 Task: Look for space in Pindaré Mirim, Brazil from 2nd September, 2023 to 10th September, 2023 for 1 adult in price range Rs.5000 to Rs.16000. Place can be private room with 1  bedroom having 1 bed and 1 bathroom. Property type can be hotel. Booking option can be shelf check-in. Required host language is Spanish.
Action: Mouse moved to (640, 117)
Screenshot: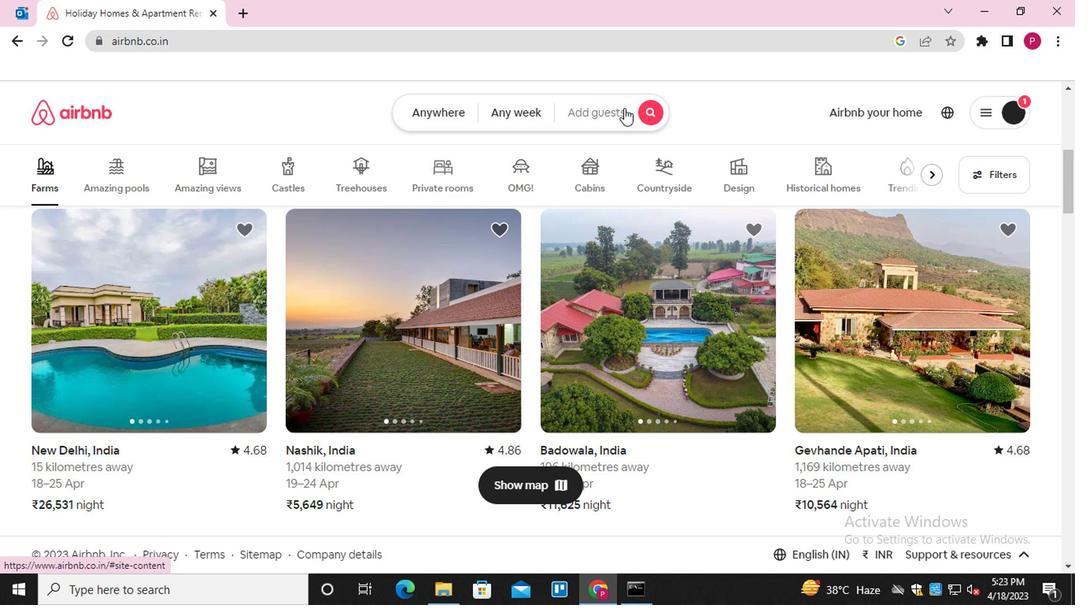 
Action: Mouse pressed left at (640, 117)
Screenshot: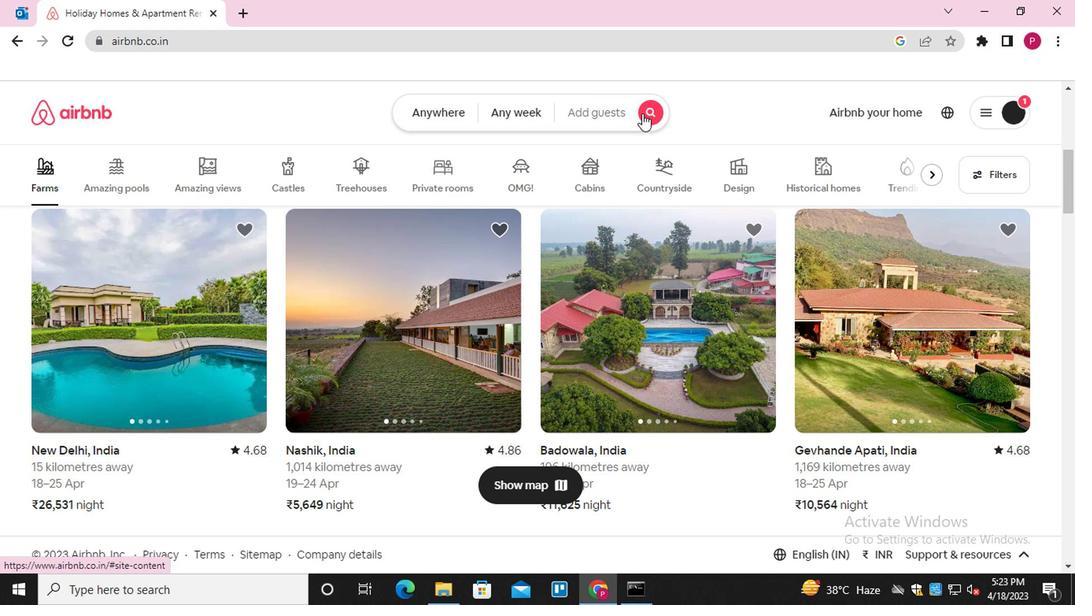 
Action: Mouse moved to (283, 178)
Screenshot: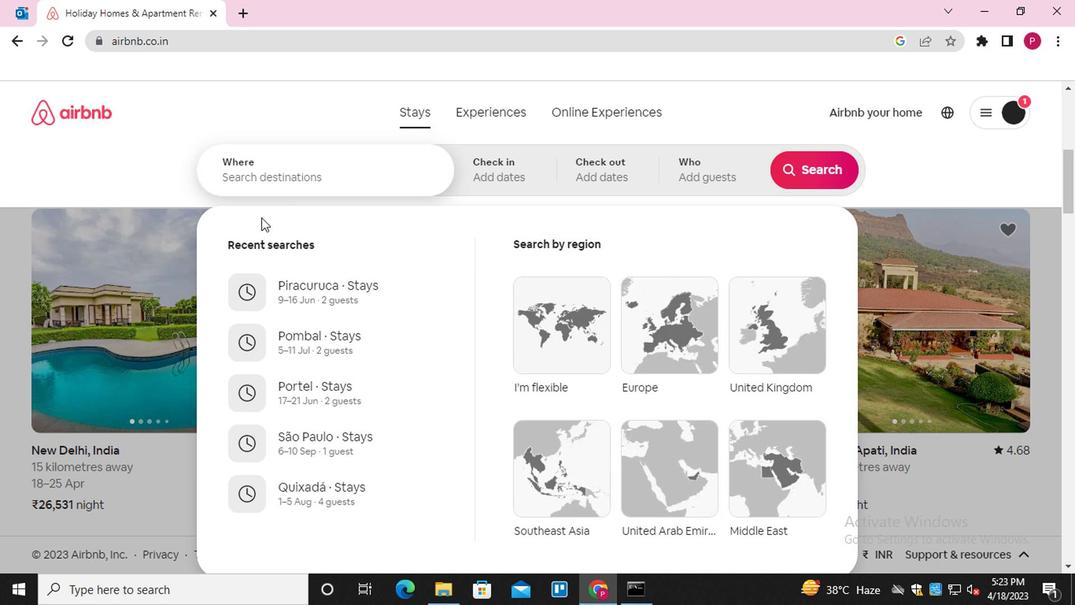 
Action: Mouse pressed left at (283, 178)
Screenshot: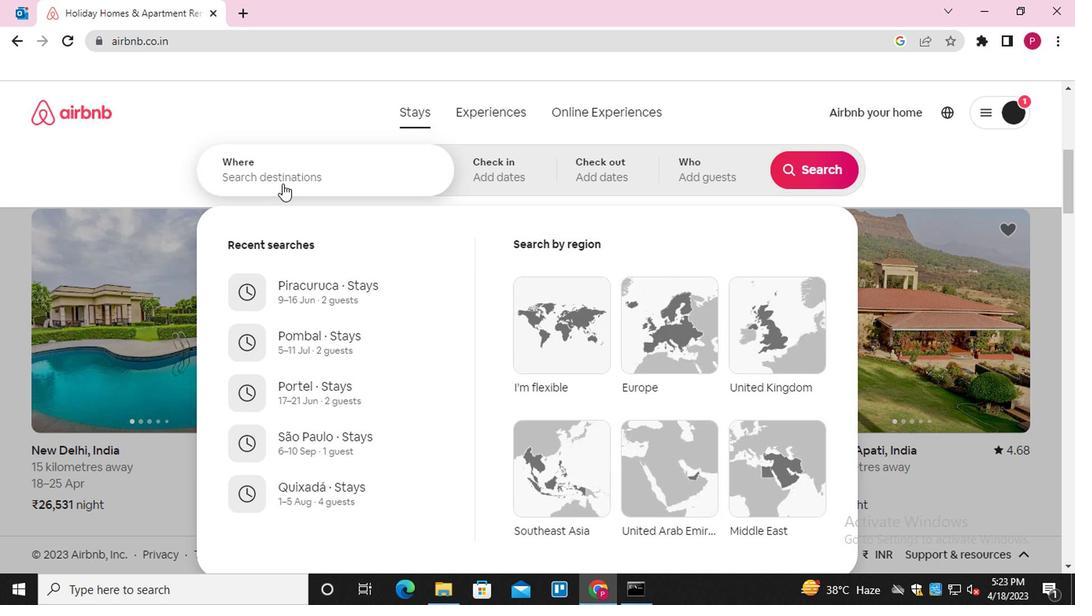 
Action: Key pressed <Key.shift>PINDARE<Key.space><Key.shift>MIRIM
Screenshot: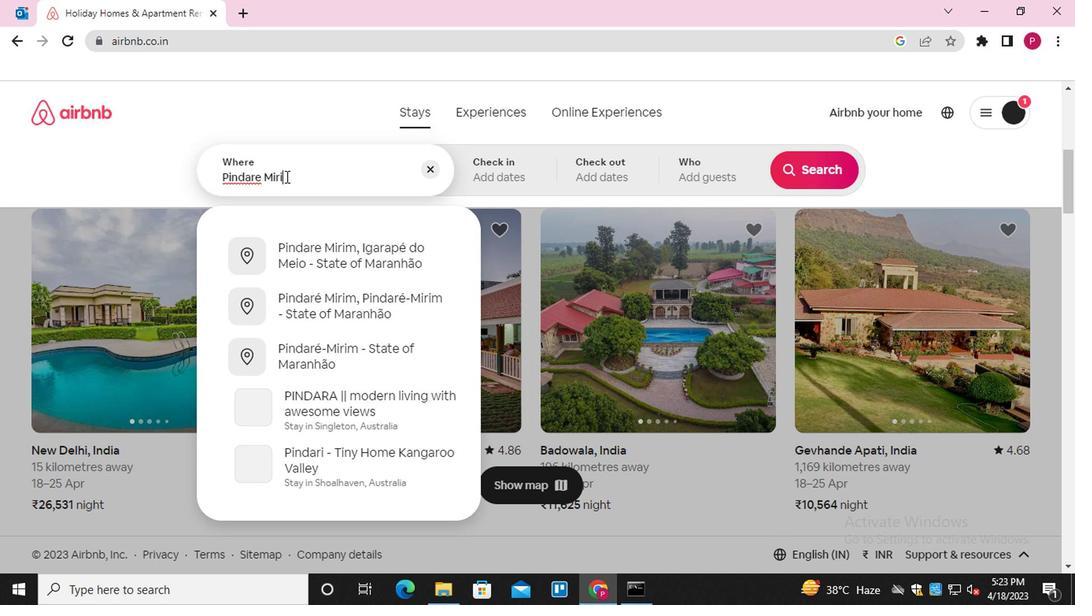 
Action: Mouse moved to (366, 344)
Screenshot: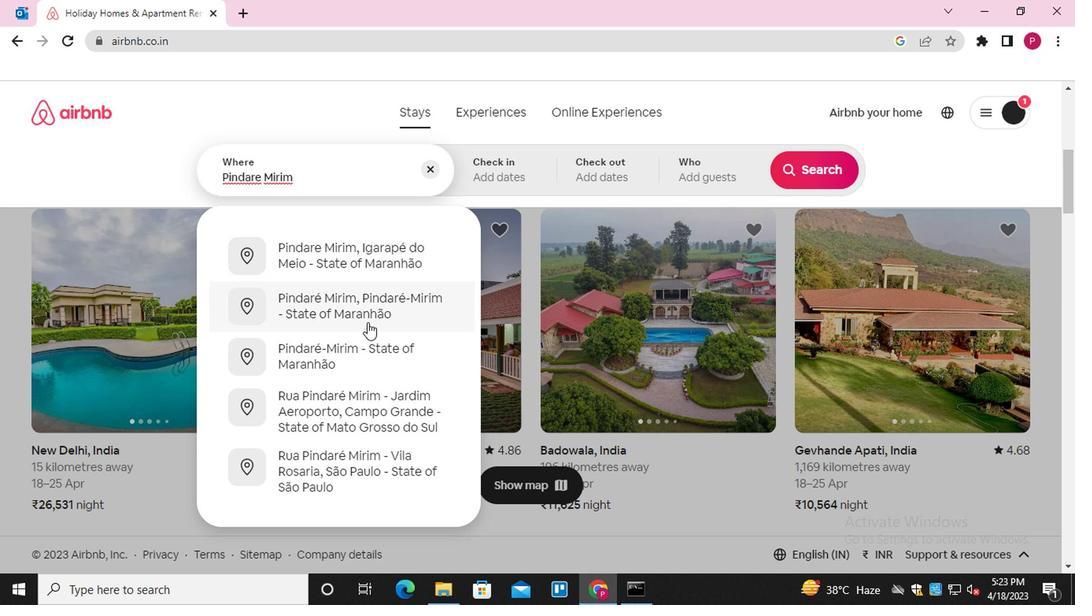 
Action: Mouse pressed left at (366, 344)
Screenshot: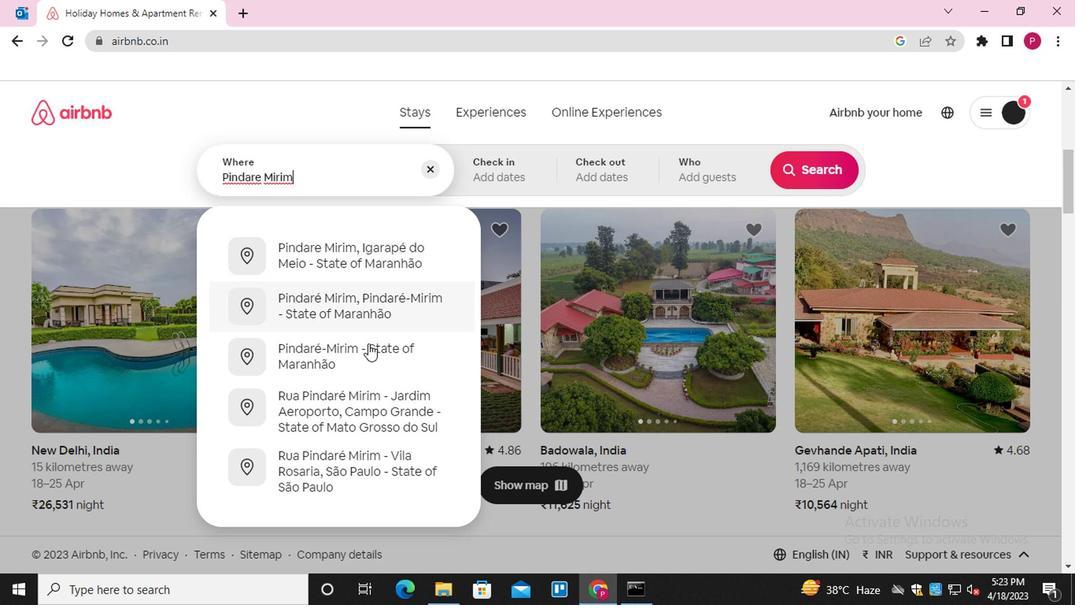 
Action: Mouse moved to (796, 295)
Screenshot: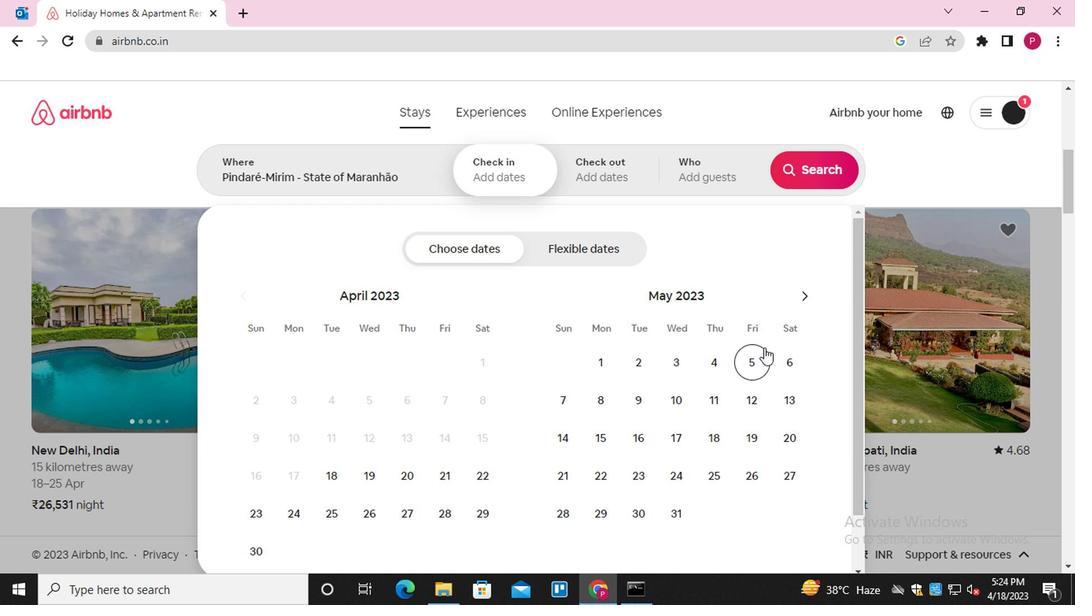 
Action: Mouse pressed left at (796, 295)
Screenshot: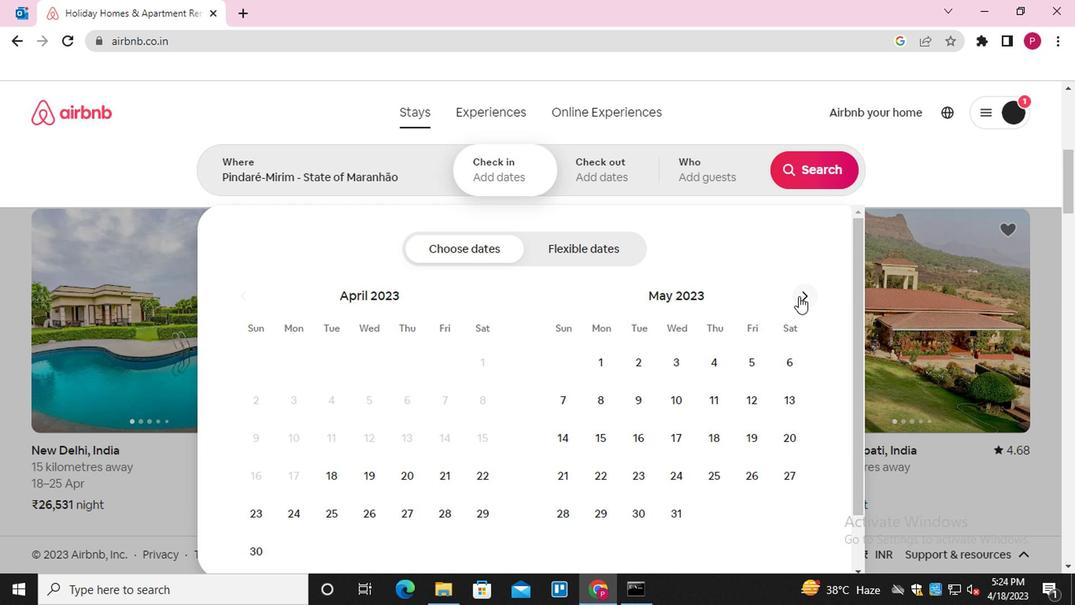 
Action: Mouse moved to (785, 295)
Screenshot: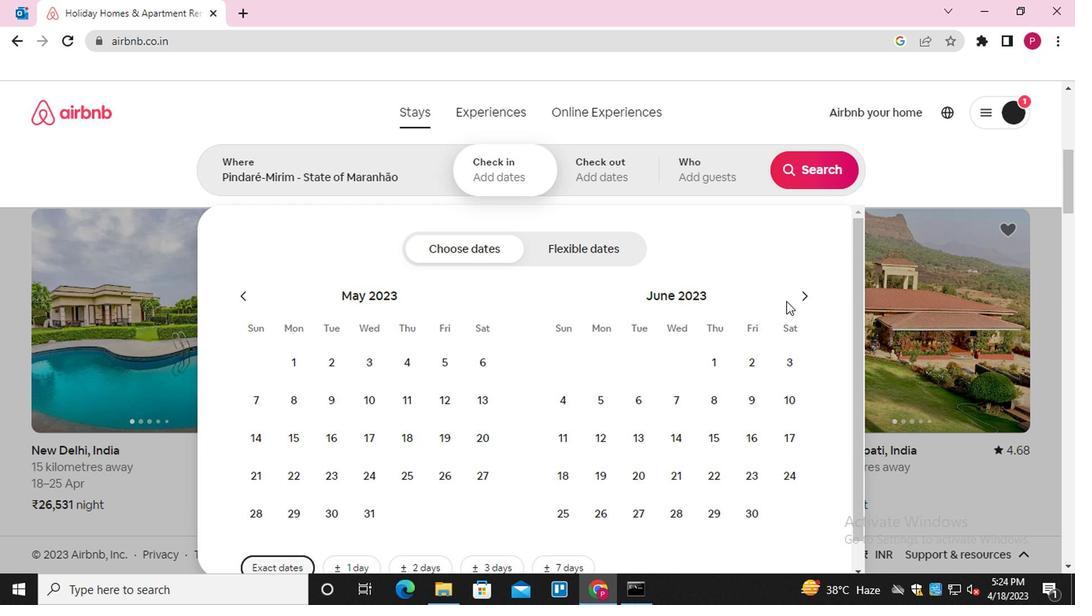 
Action: Mouse pressed left at (785, 295)
Screenshot: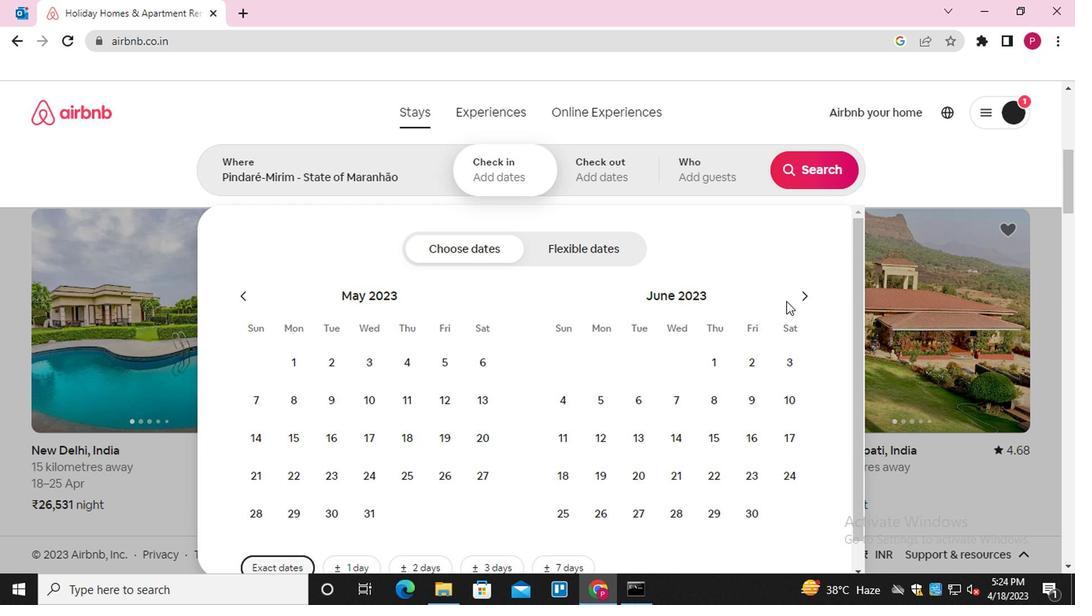 
Action: Mouse moved to (796, 297)
Screenshot: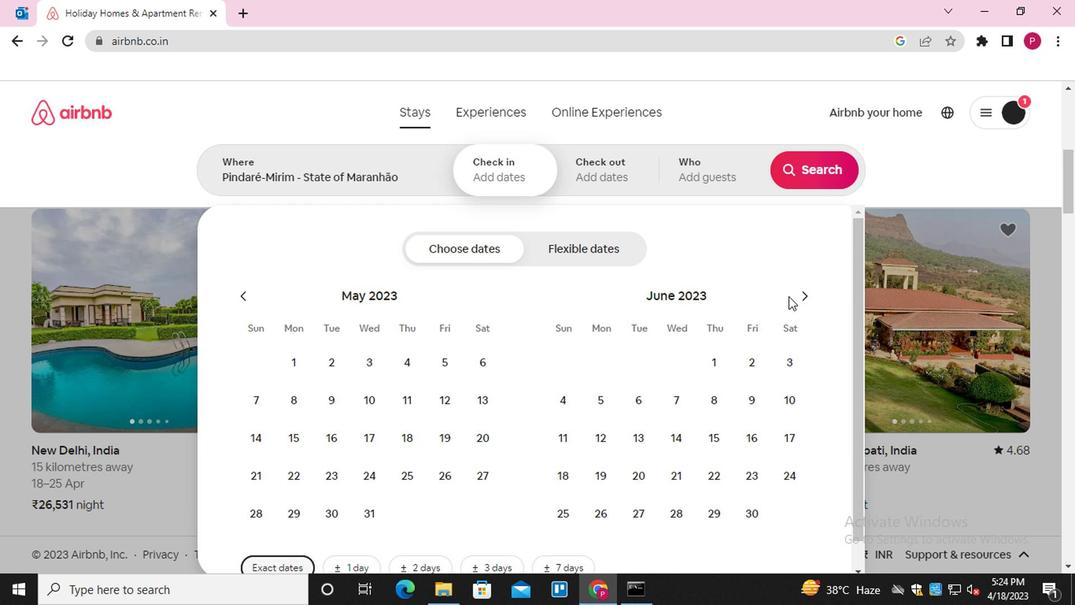 
Action: Mouse pressed left at (796, 297)
Screenshot: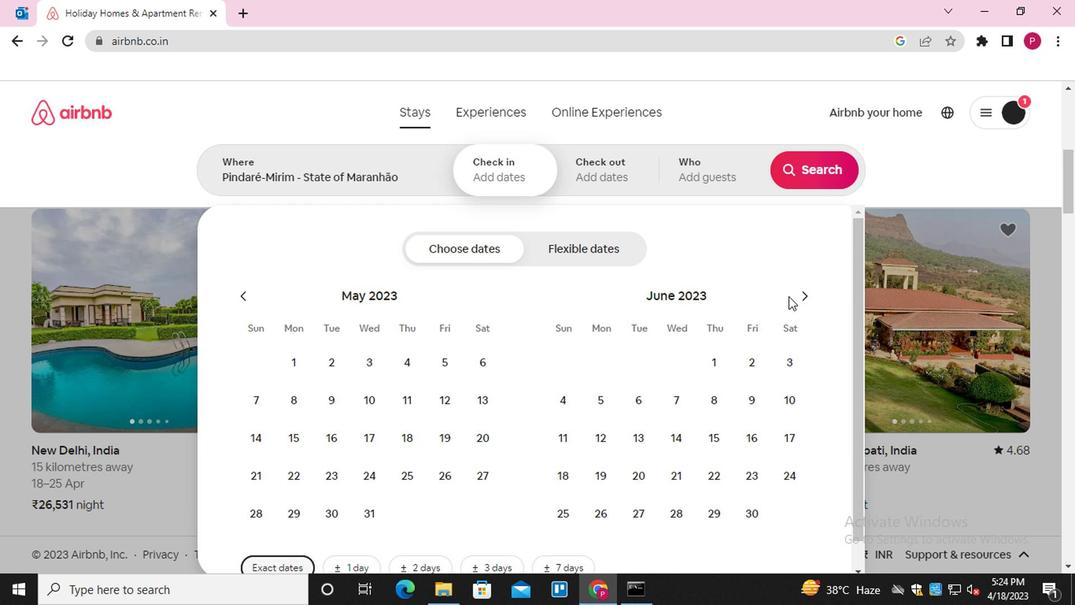 
Action: Mouse pressed left at (796, 297)
Screenshot: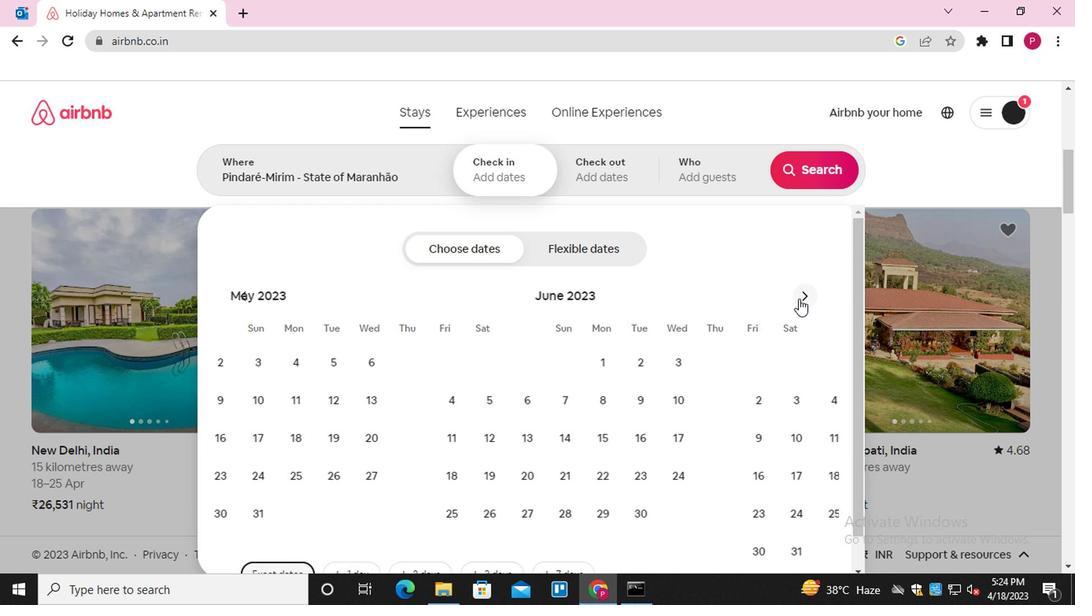 
Action: Mouse pressed left at (796, 297)
Screenshot: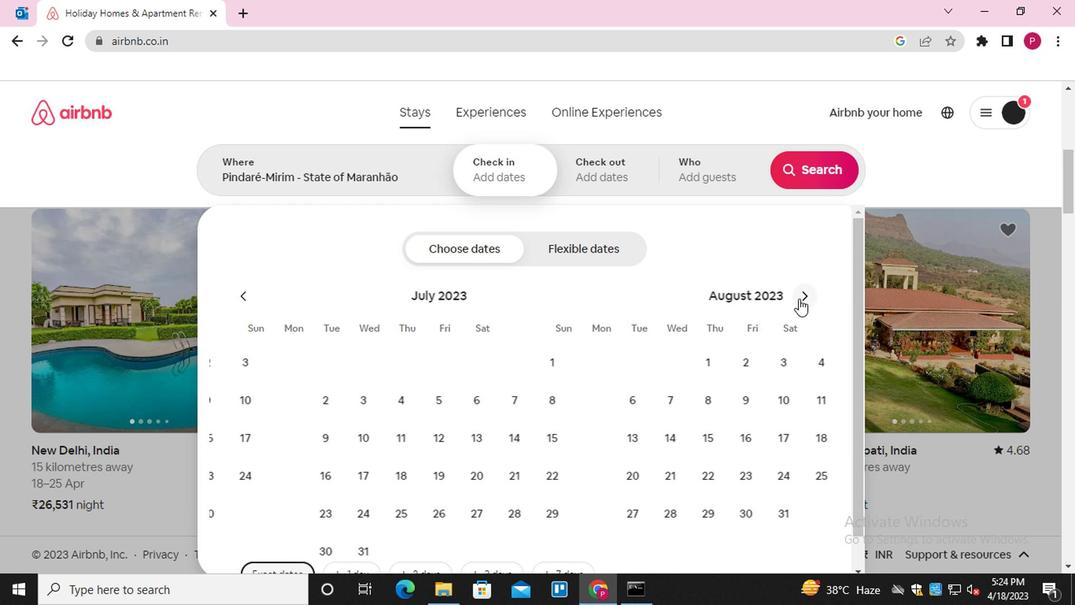 
Action: Mouse moved to (792, 360)
Screenshot: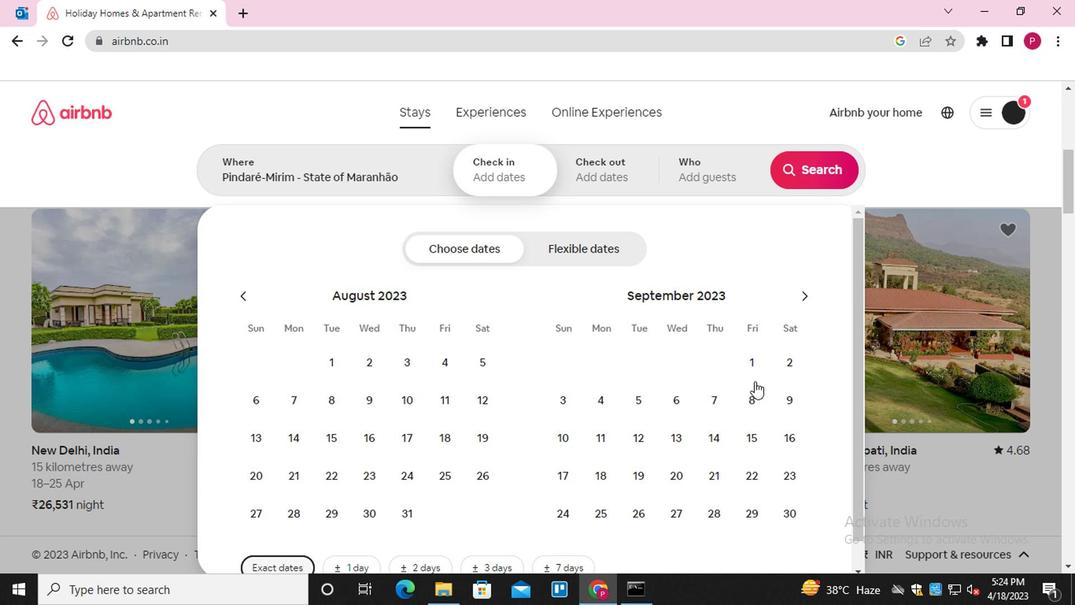 
Action: Mouse pressed left at (792, 360)
Screenshot: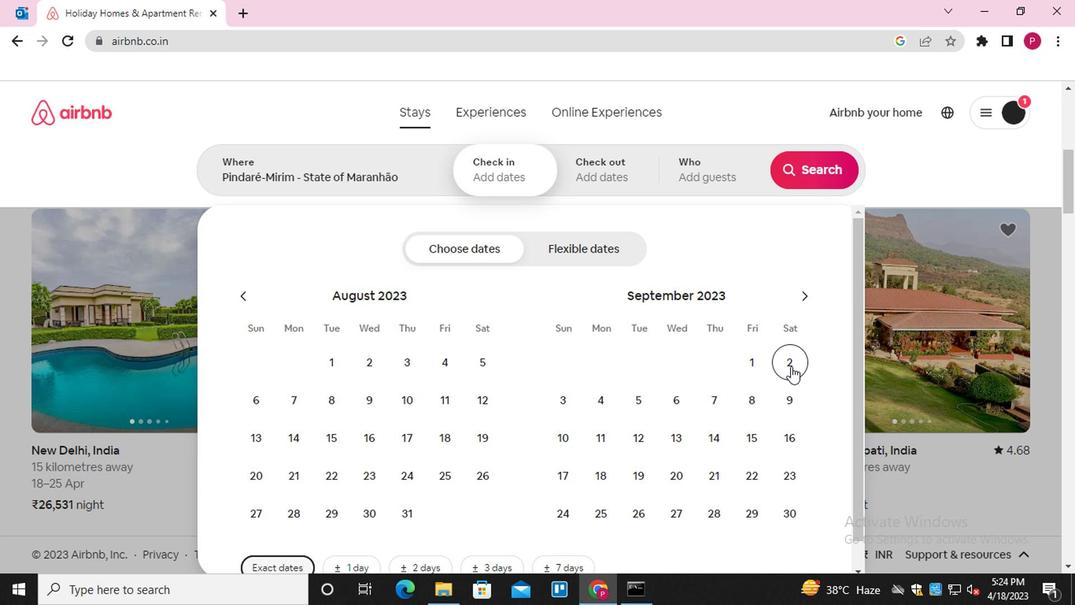 
Action: Mouse moved to (568, 432)
Screenshot: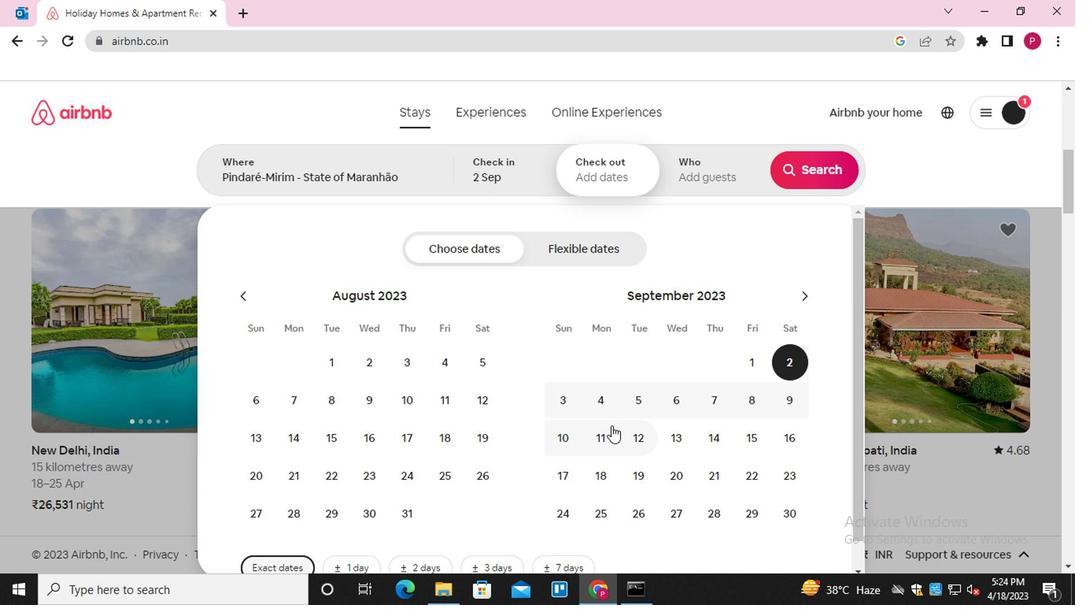 
Action: Mouse pressed left at (568, 432)
Screenshot: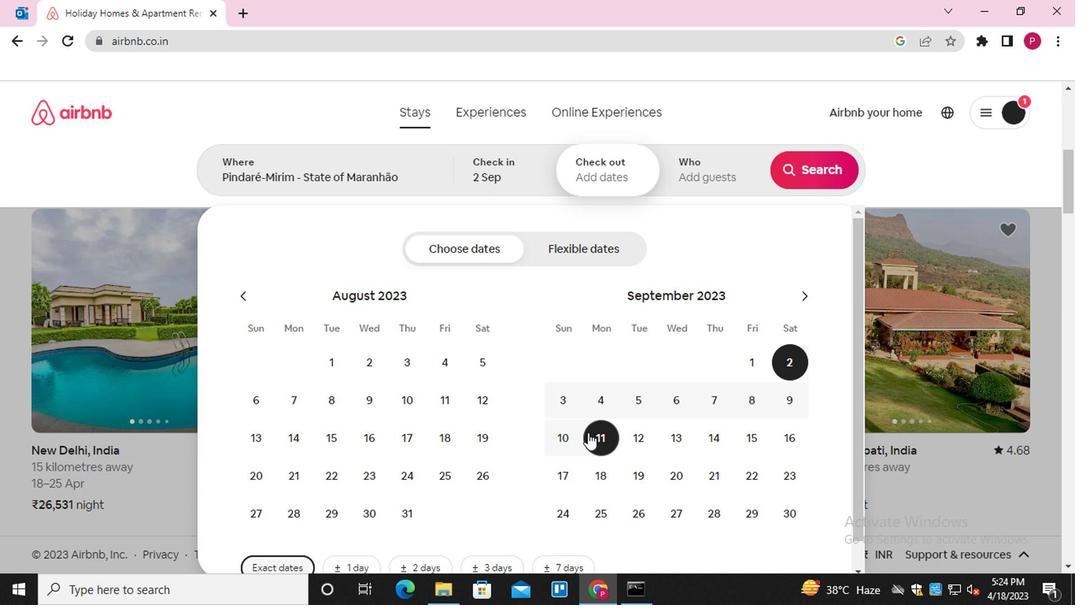 
Action: Mouse moved to (710, 196)
Screenshot: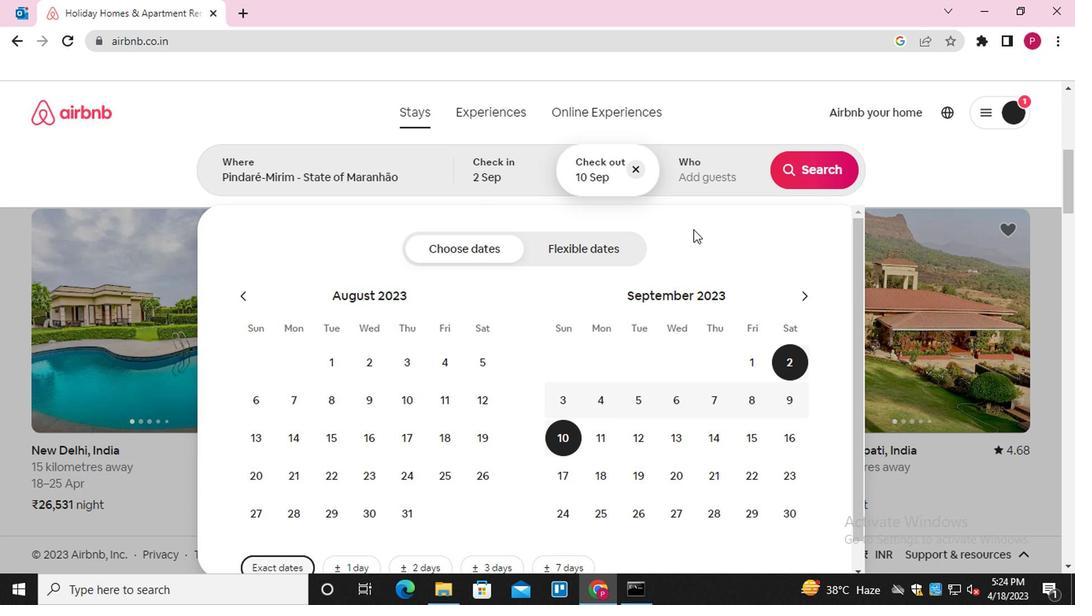 
Action: Mouse pressed left at (710, 196)
Screenshot: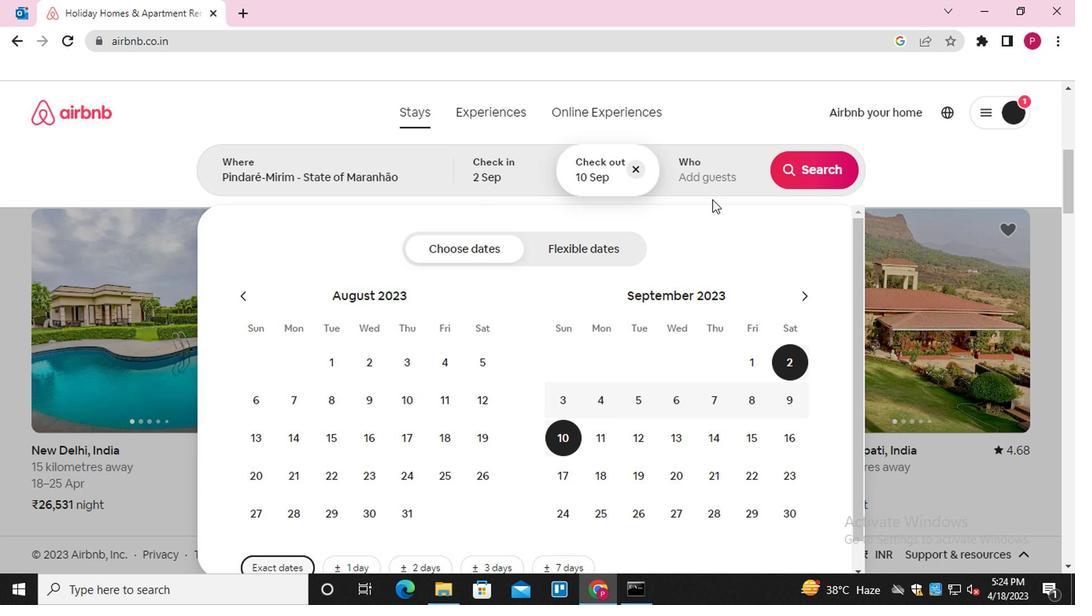 
Action: Mouse moved to (818, 256)
Screenshot: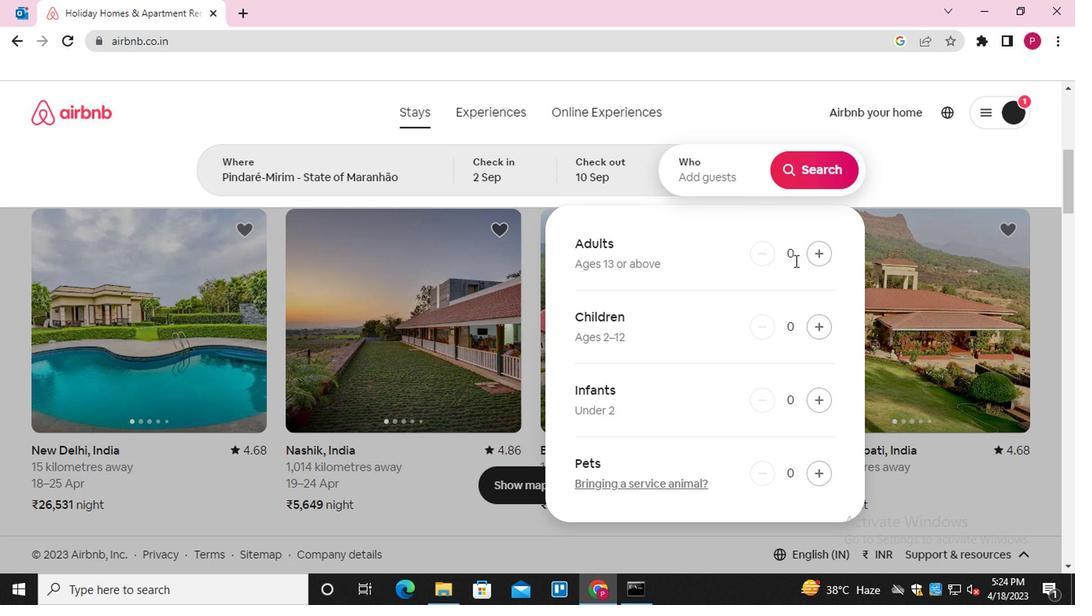 
Action: Mouse pressed left at (818, 256)
Screenshot: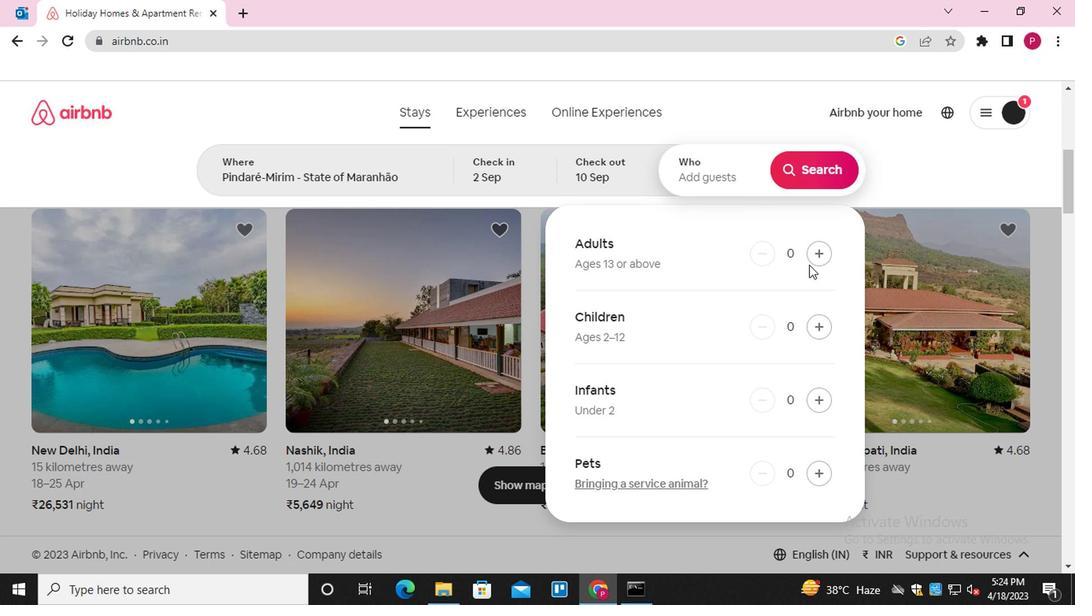 
Action: Mouse moved to (814, 170)
Screenshot: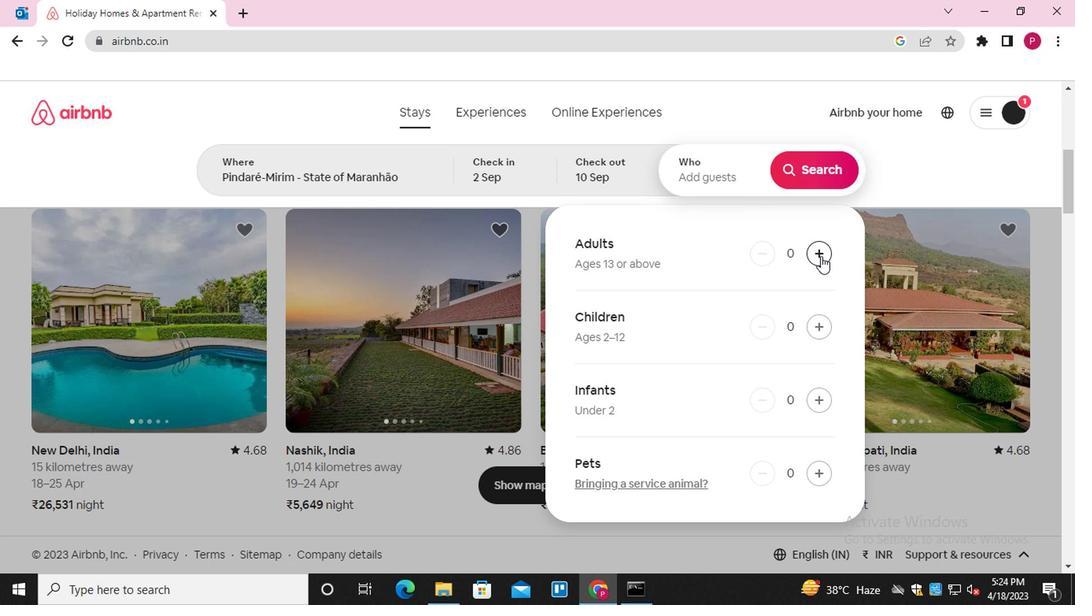 
Action: Mouse pressed left at (814, 170)
Screenshot: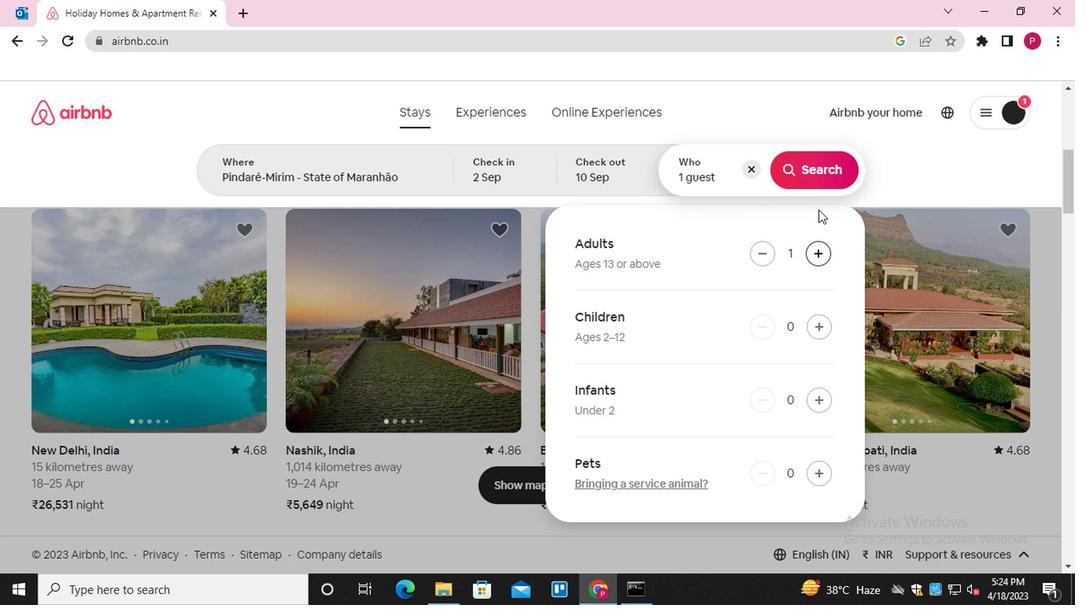 
Action: Mouse moved to (989, 182)
Screenshot: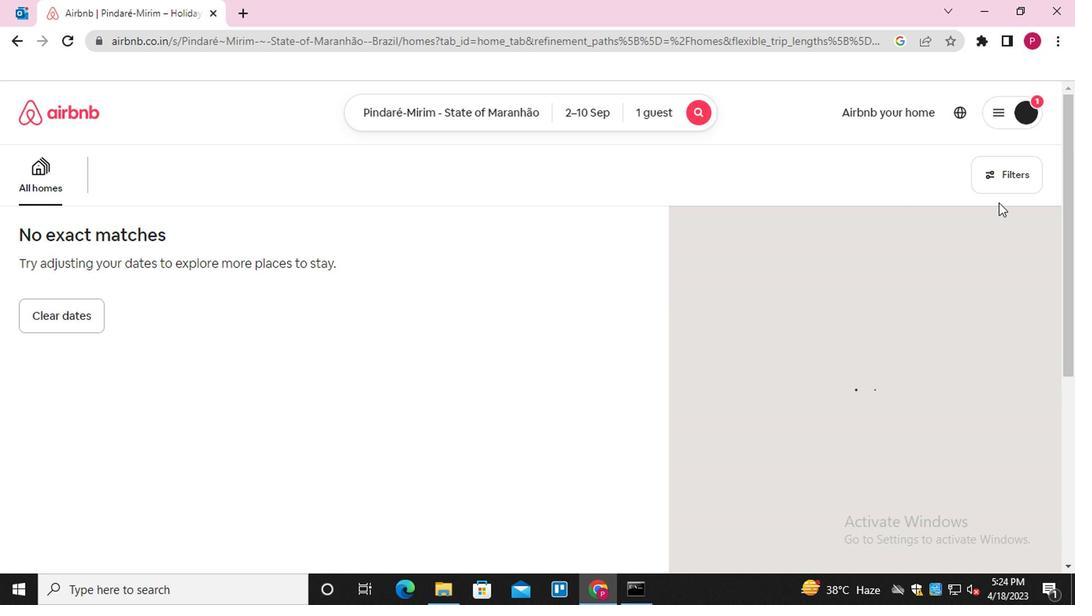 
Action: Mouse pressed left at (989, 182)
Screenshot: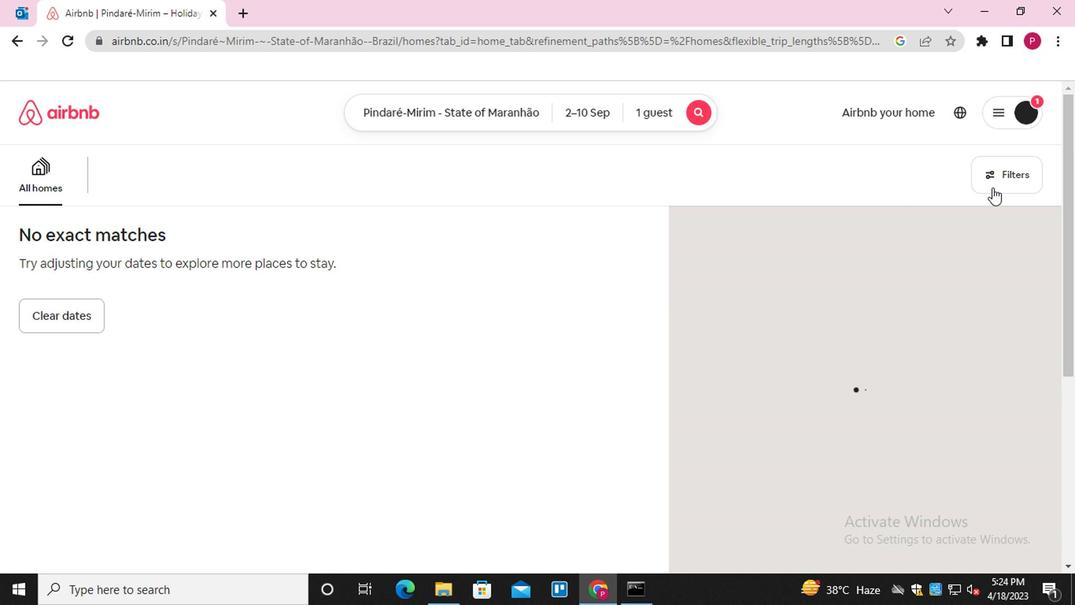 
Action: Mouse moved to (358, 273)
Screenshot: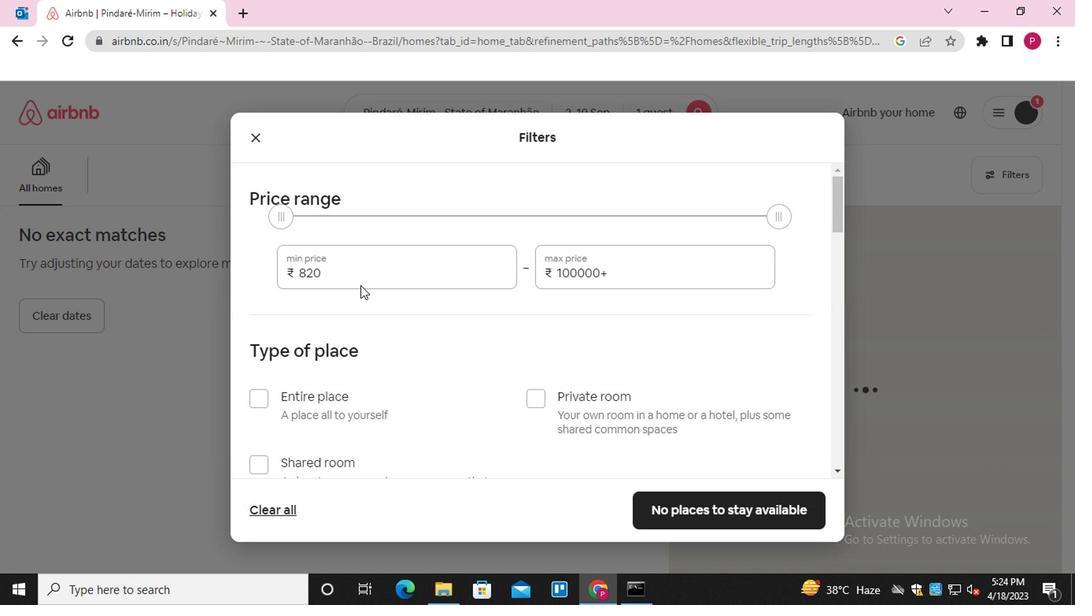 
Action: Mouse pressed left at (358, 273)
Screenshot: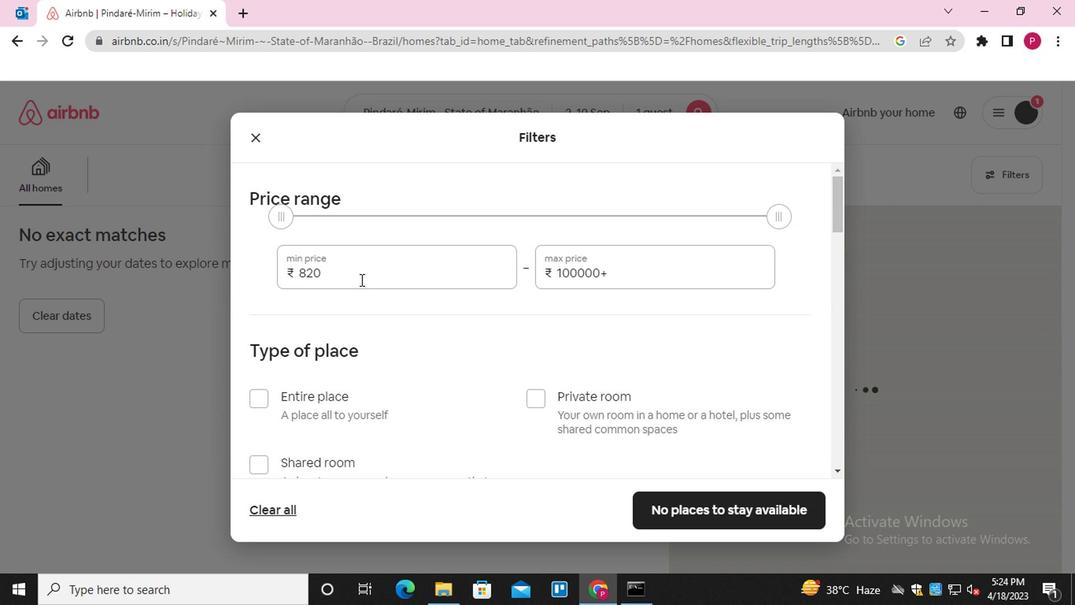 
Action: Mouse pressed left at (358, 273)
Screenshot: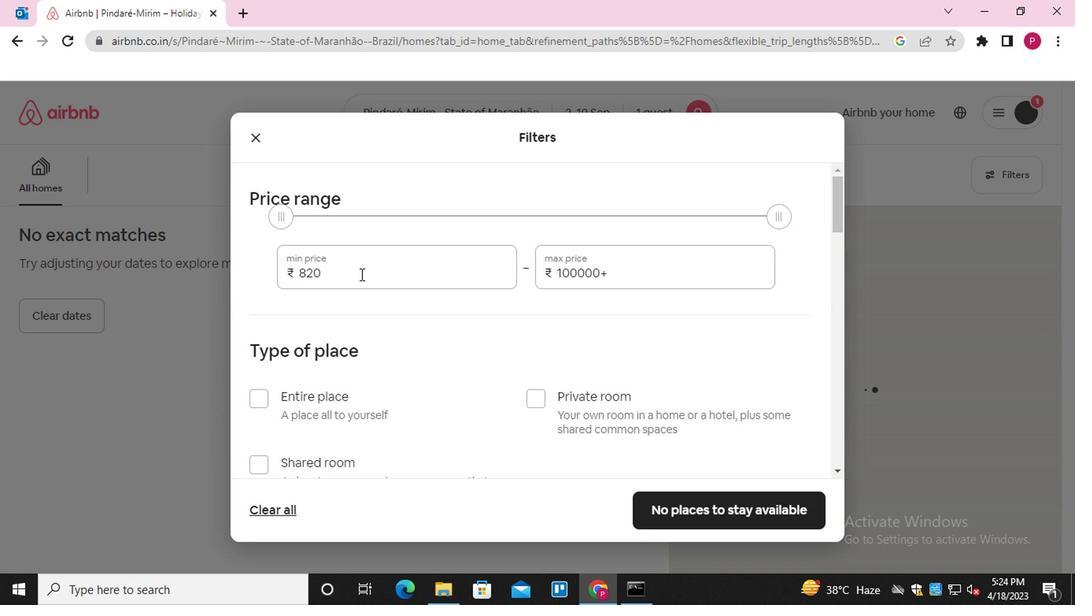 
Action: Key pressed 5000<Key.tab>16000
Screenshot: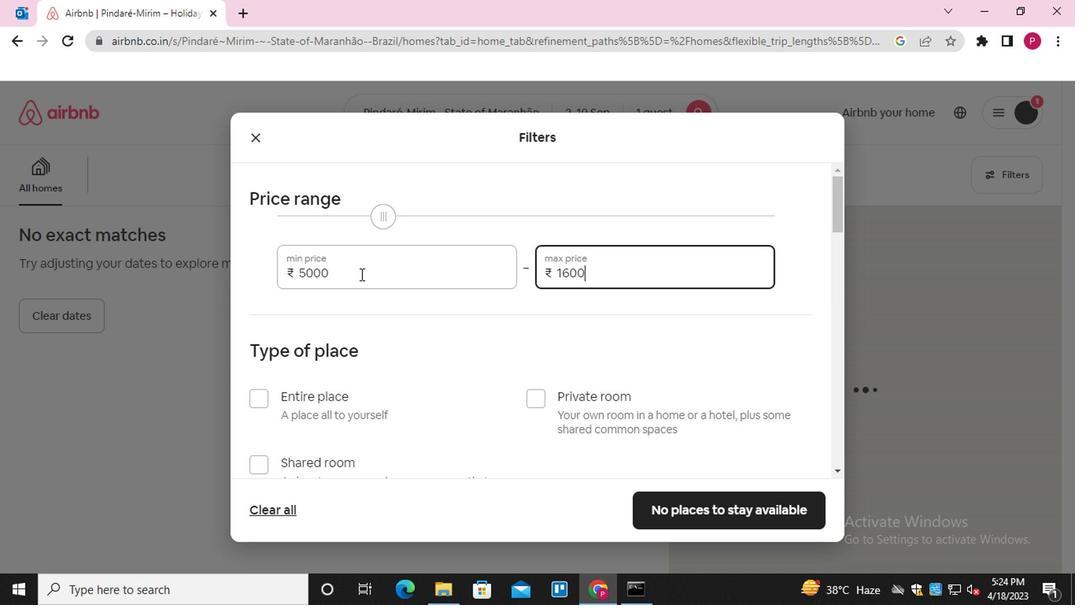 
Action: Mouse moved to (273, 389)
Screenshot: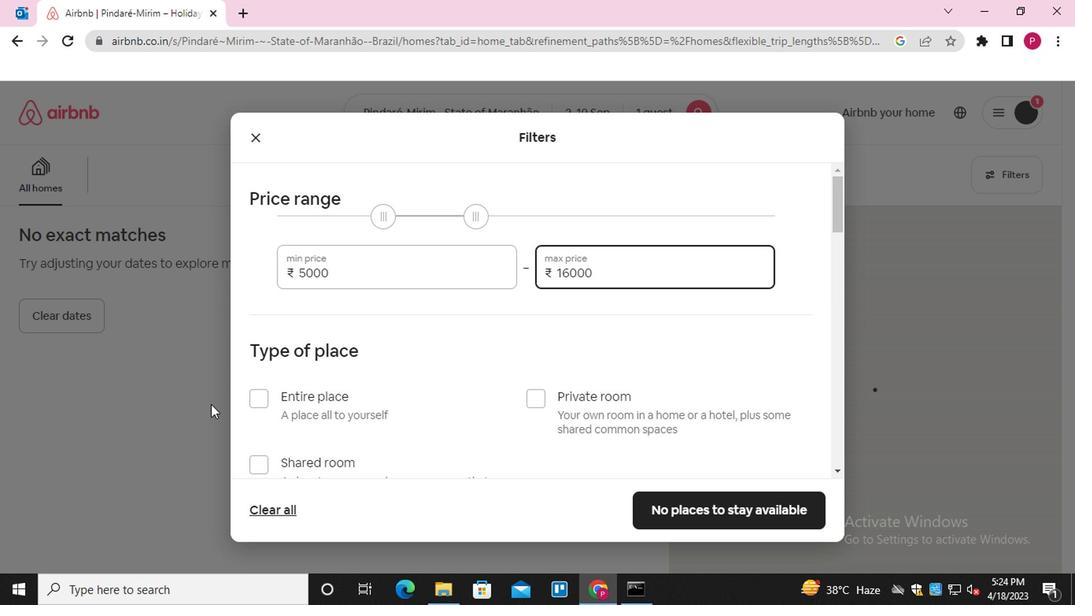 
Action: Mouse scrolled (273, 388) with delta (0, -1)
Screenshot: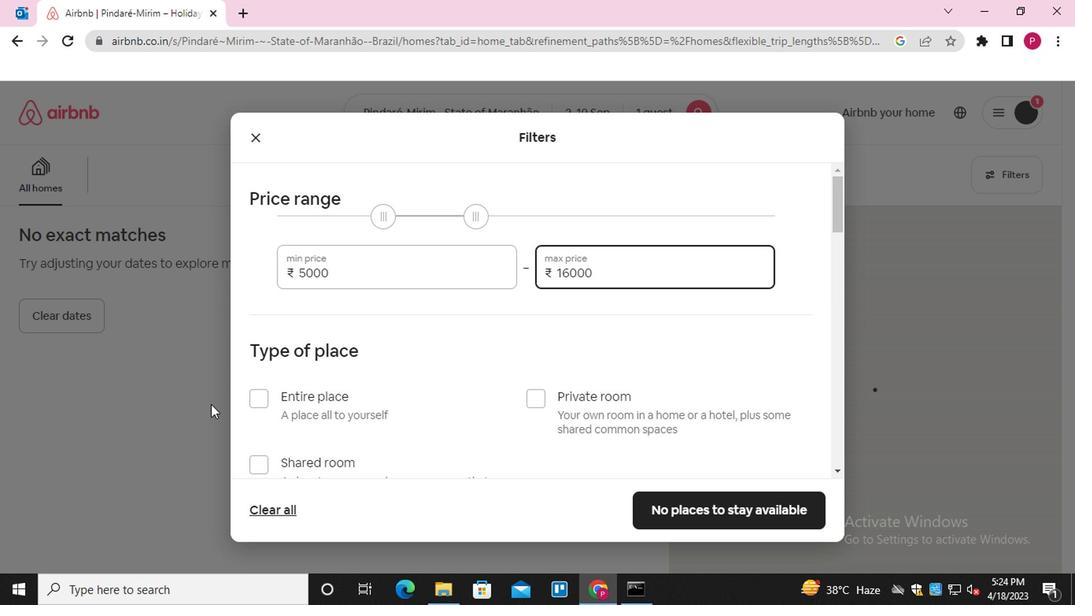 
Action: Mouse moved to (276, 387)
Screenshot: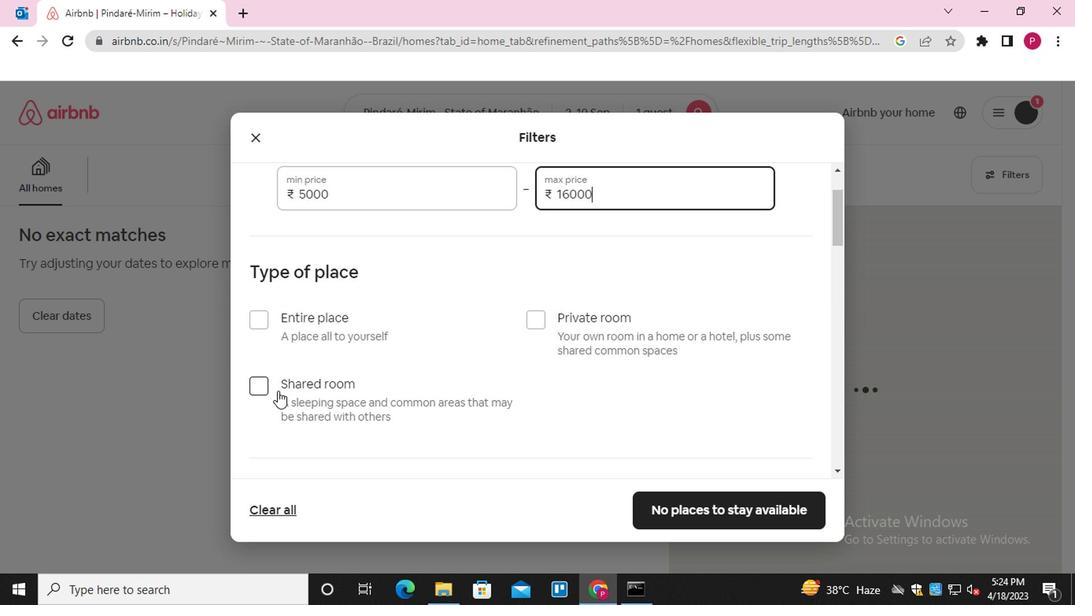 
Action: Mouse scrolled (276, 386) with delta (0, -1)
Screenshot: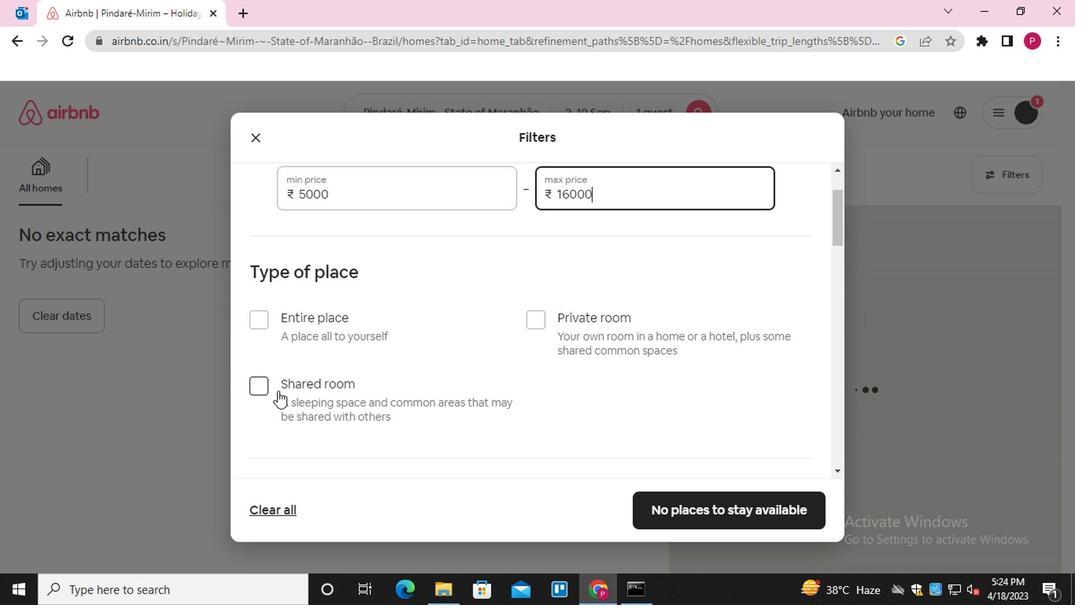 
Action: Mouse scrolled (276, 386) with delta (0, -1)
Screenshot: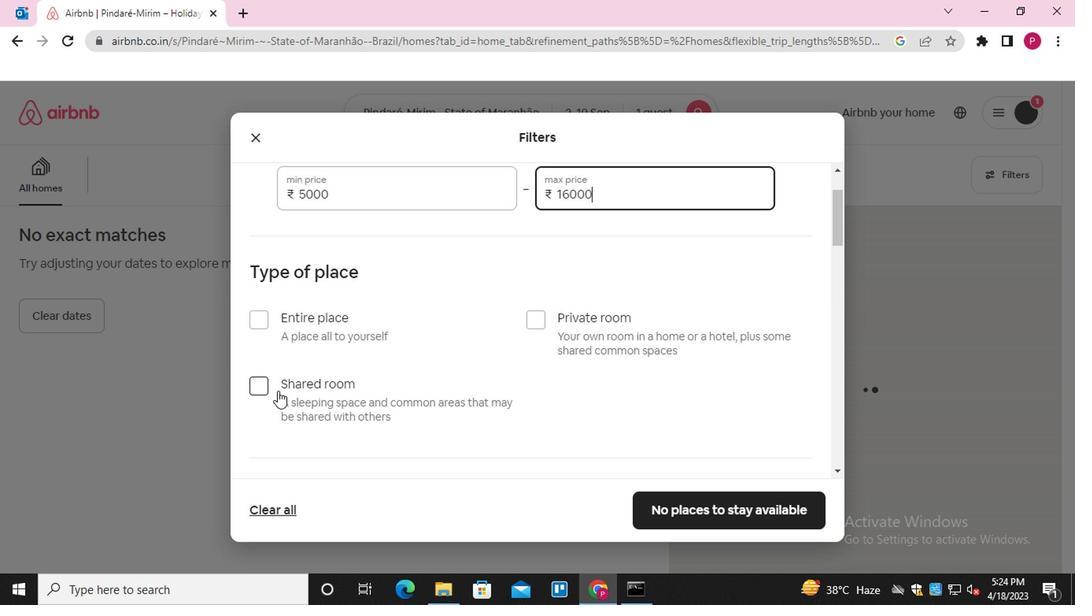 
Action: Mouse scrolled (276, 387) with delta (0, 0)
Screenshot: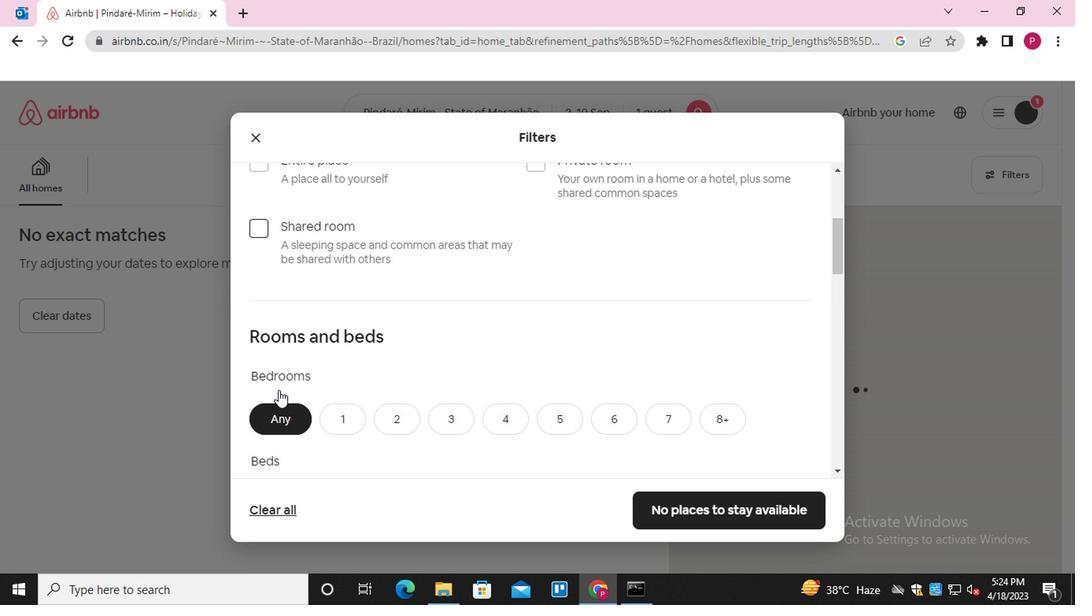 
Action: Mouse moved to (531, 240)
Screenshot: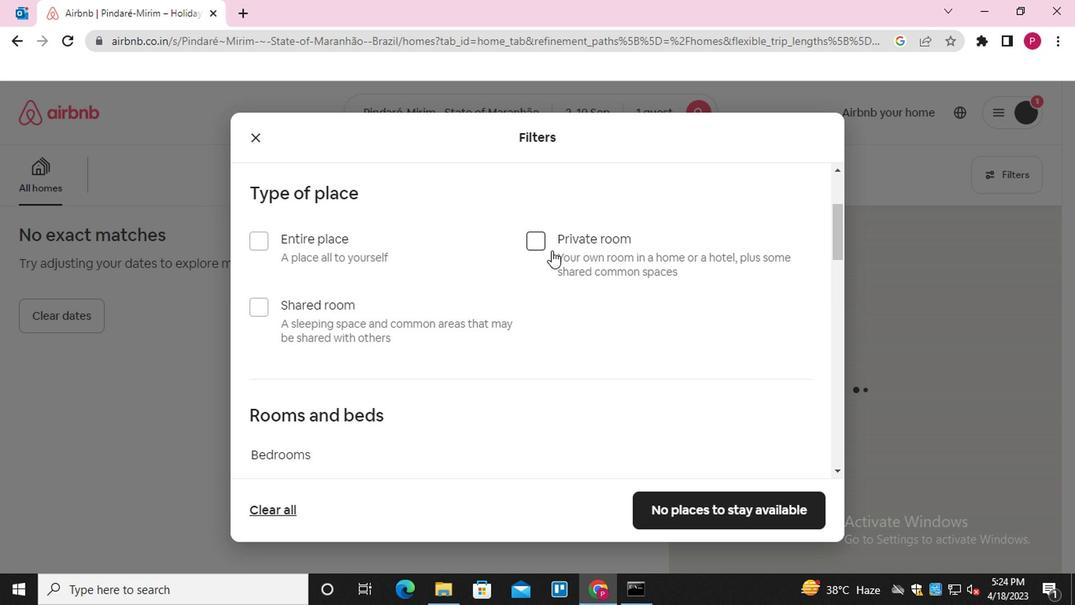
Action: Mouse pressed left at (531, 240)
Screenshot: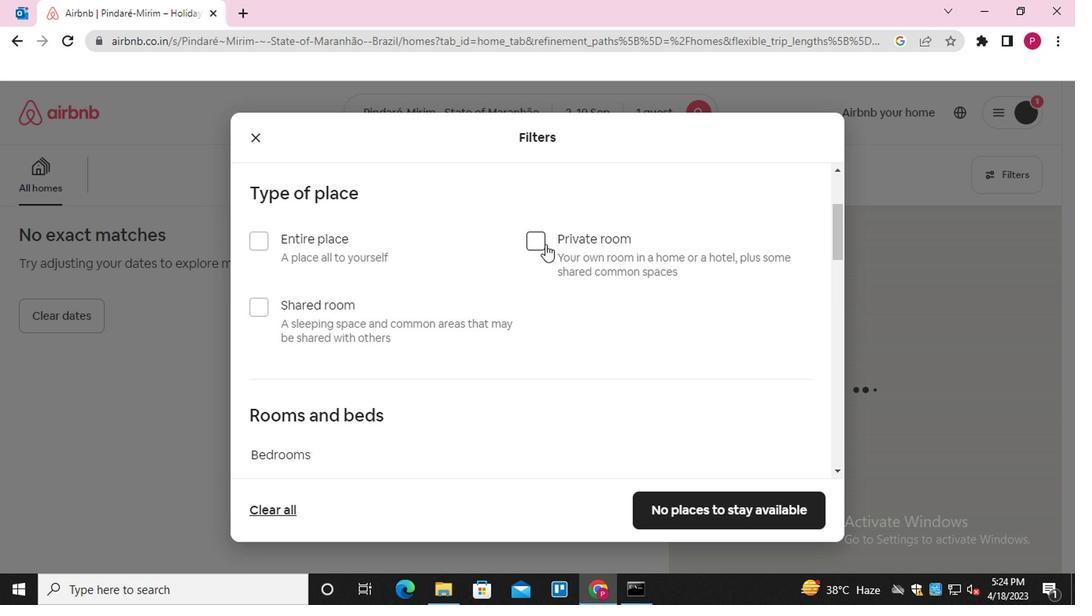 
Action: Mouse moved to (433, 383)
Screenshot: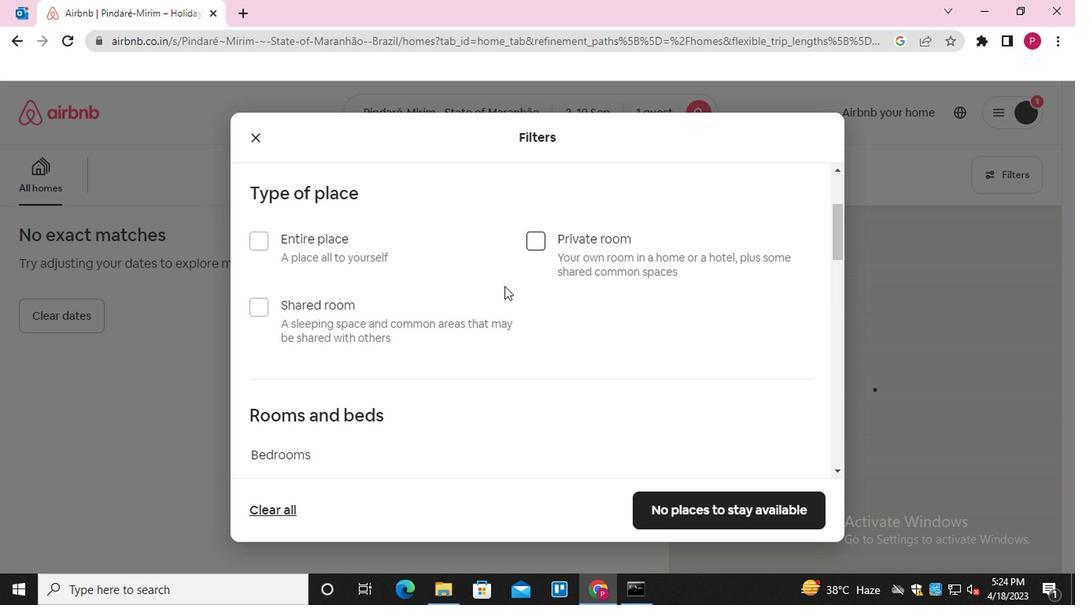
Action: Mouse scrolled (433, 382) with delta (0, -1)
Screenshot: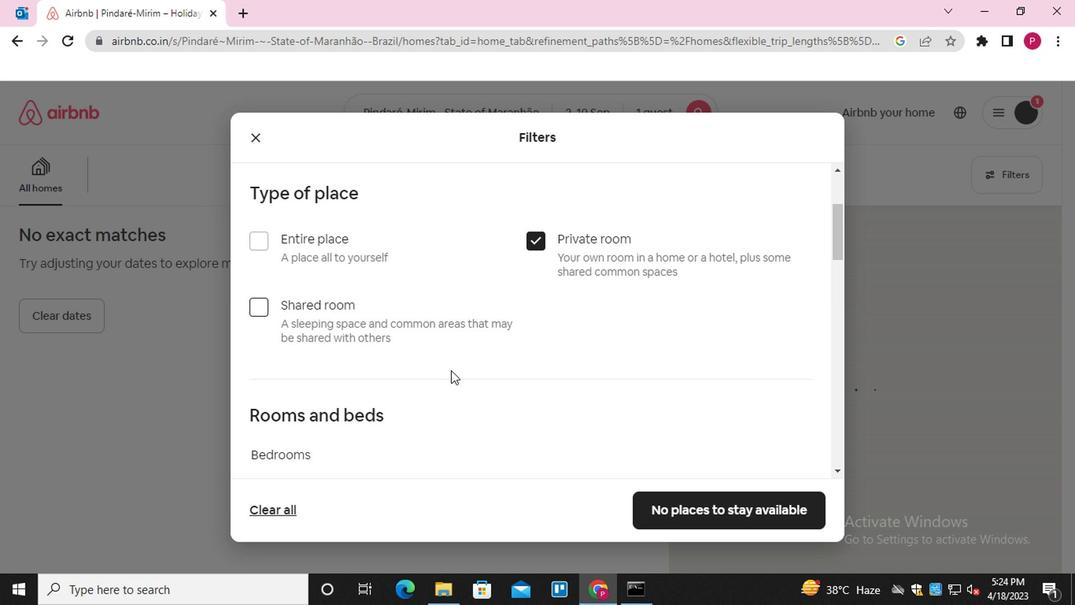 
Action: Mouse scrolled (433, 382) with delta (0, -1)
Screenshot: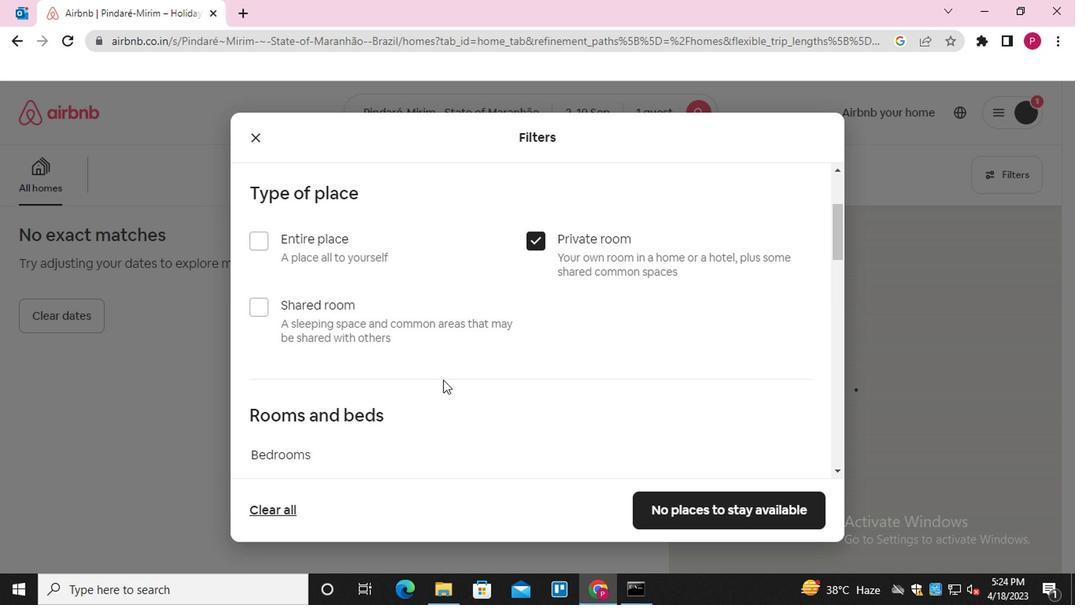 
Action: Mouse scrolled (433, 382) with delta (0, -1)
Screenshot: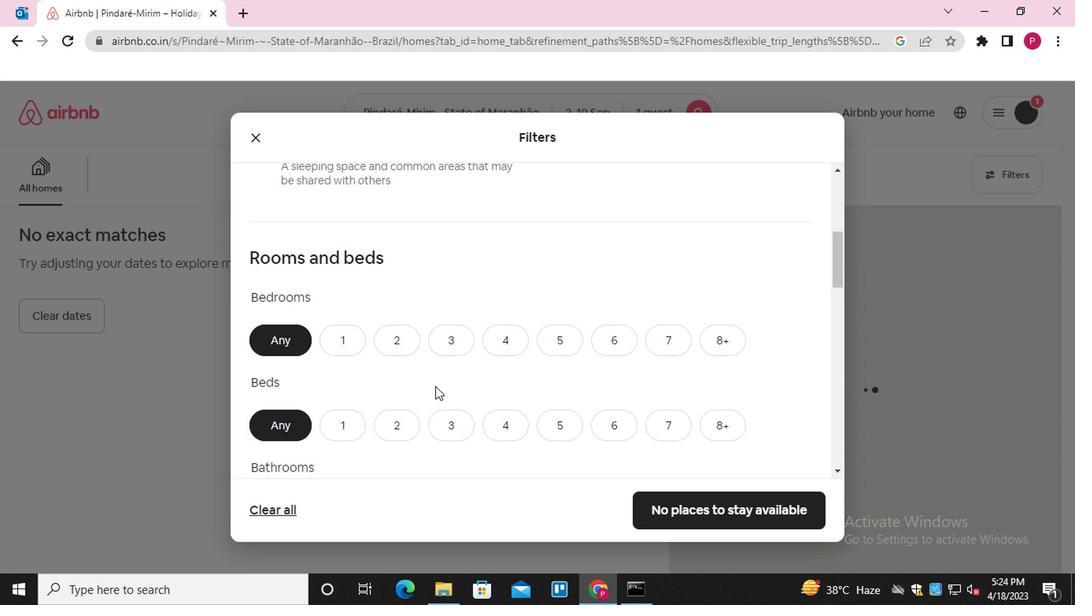 
Action: Mouse moved to (353, 249)
Screenshot: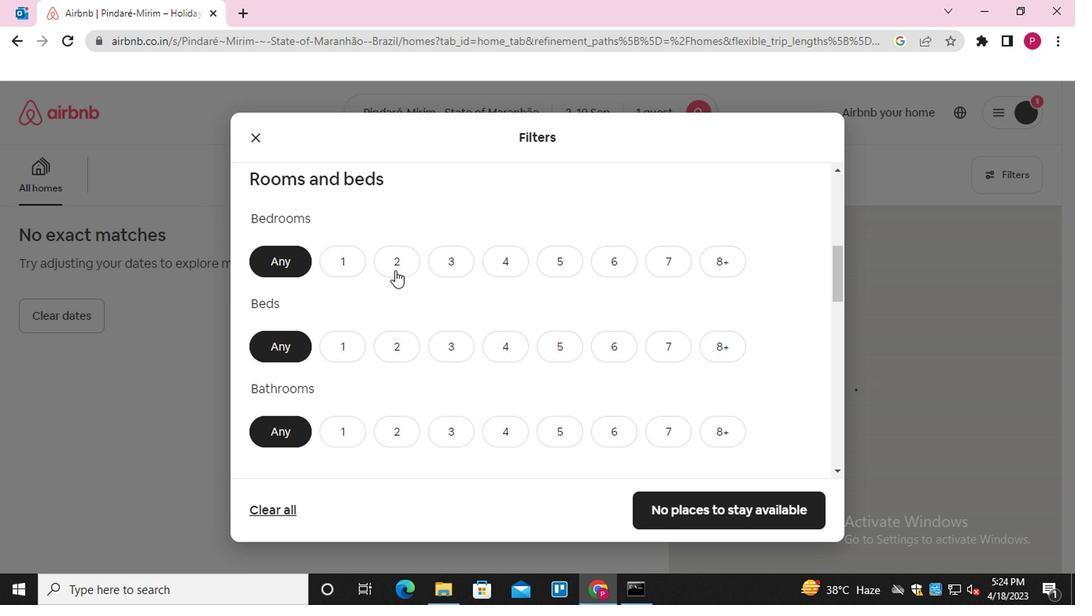
Action: Mouse pressed left at (353, 249)
Screenshot: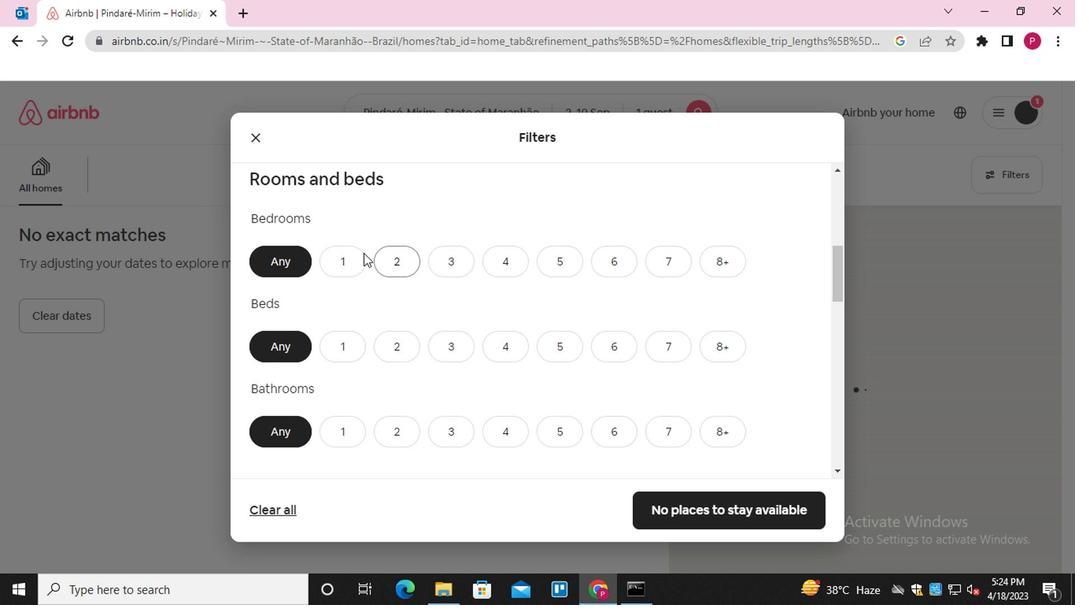 
Action: Mouse moved to (347, 348)
Screenshot: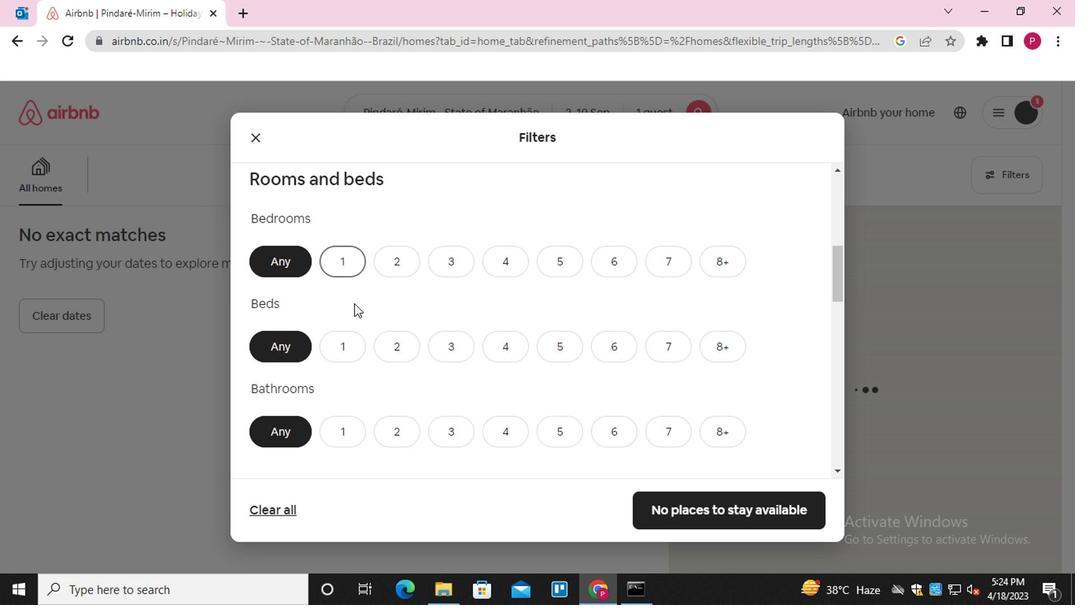 
Action: Mouse pressed left at (347, 348)
Screenshot: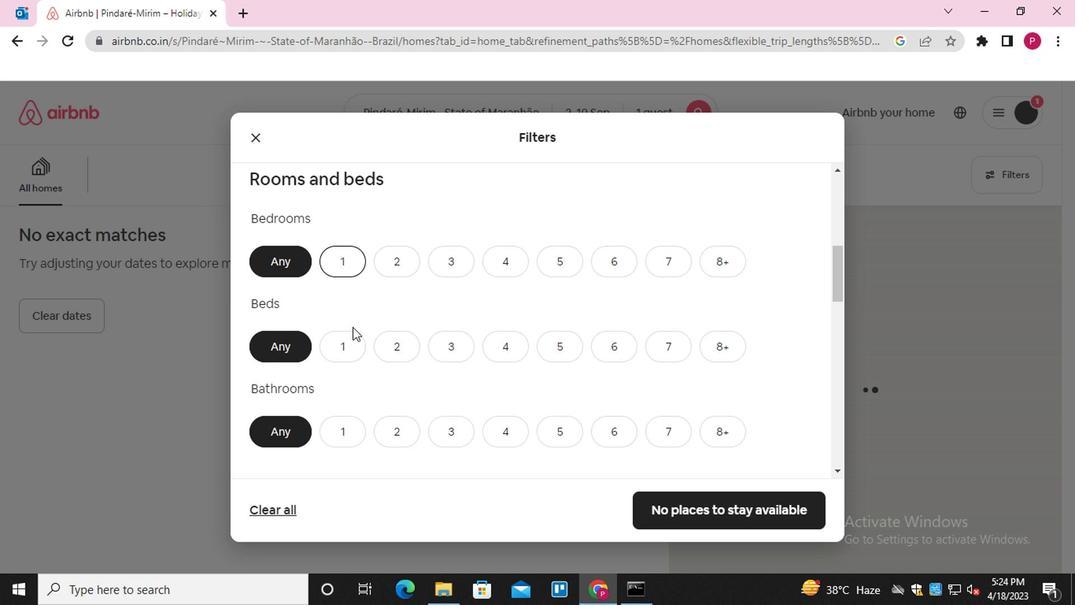 
Action: Mouse moved to (347, 420)
Screenshot: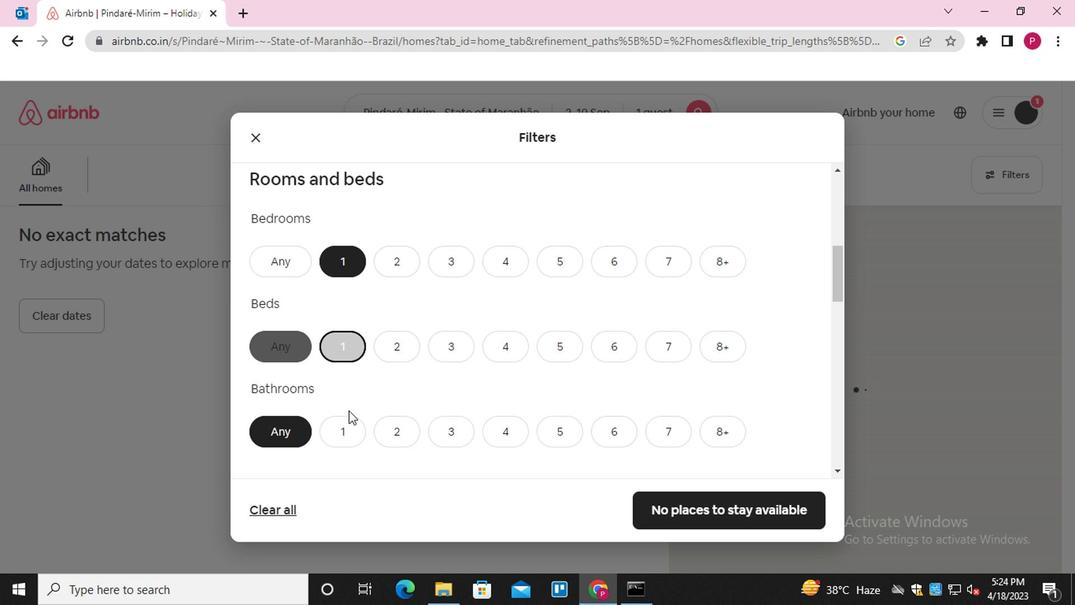 
Action: Mouse pressed left at (347, 420)
Screenshot: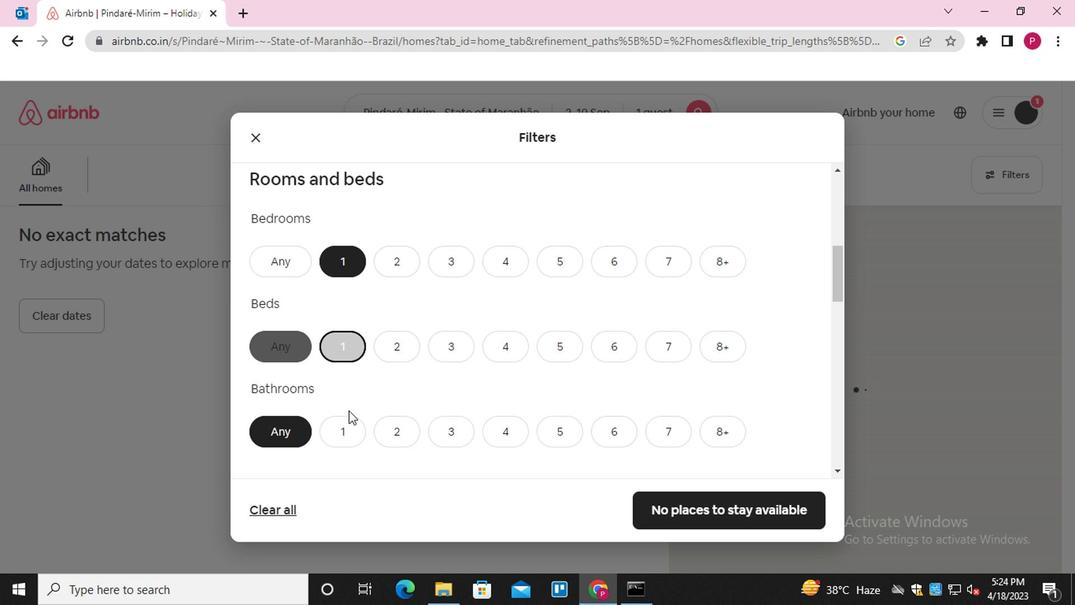 
Action: Mouse moved to (443, 370)
Screenshot: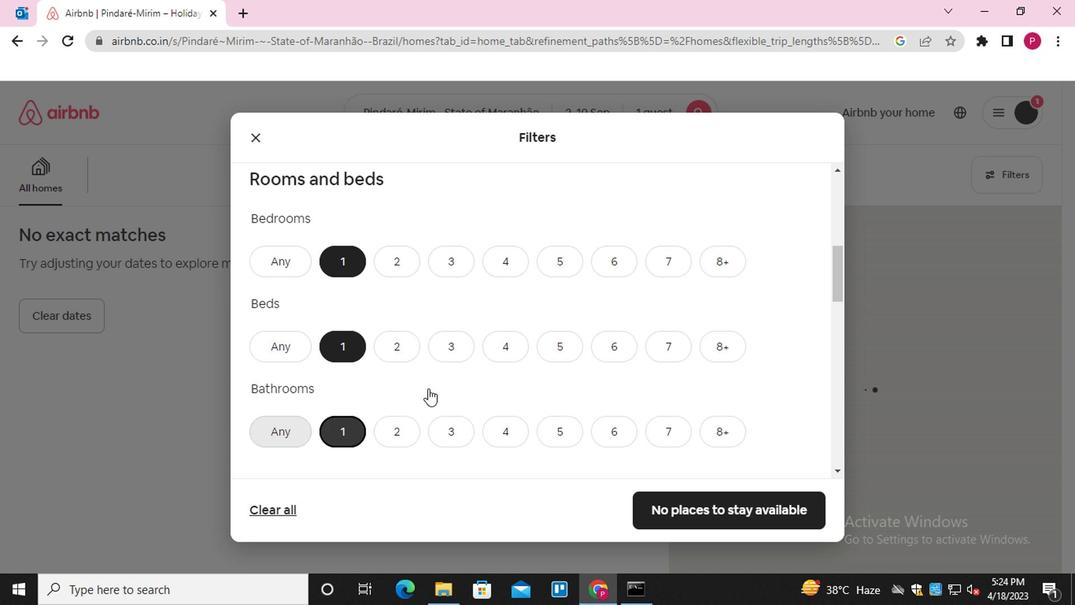 
Action: Mouse scrolled (443, 369) with delta (0, -1)
Screenshot: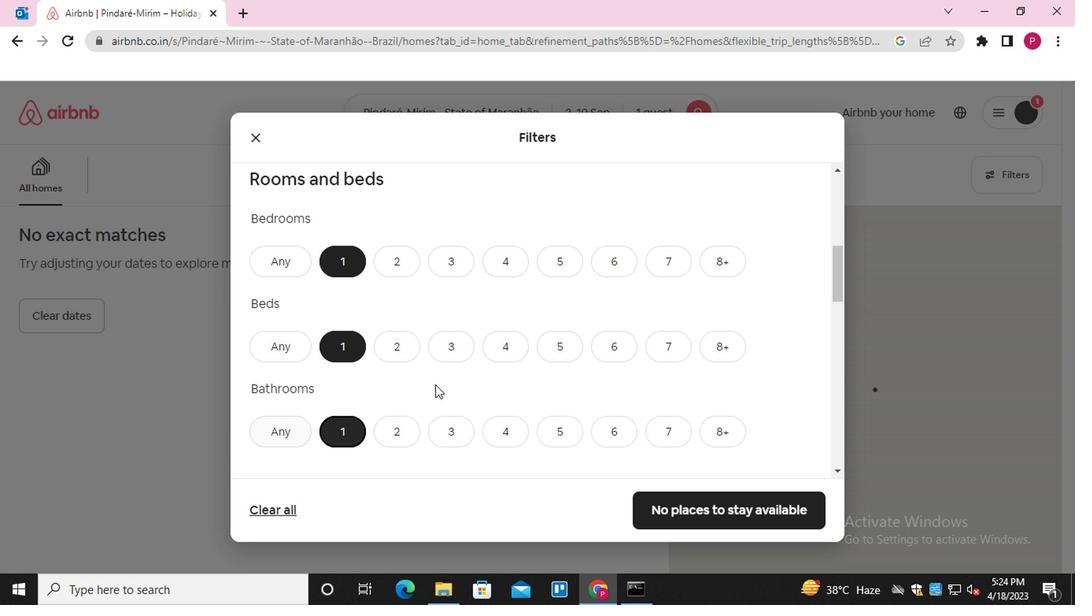 
Action: Mouse scrolled (443, 369) with delta (0, -1)
Screenshot: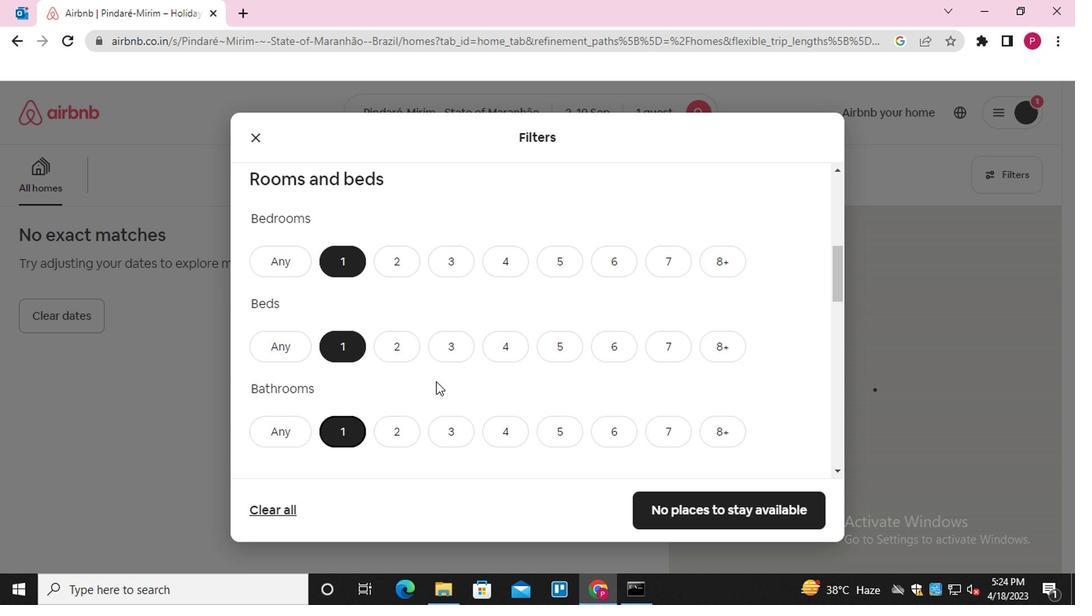 
Action: Mouse scrolled (443, 369) with delta (0, -1)
Screenshot: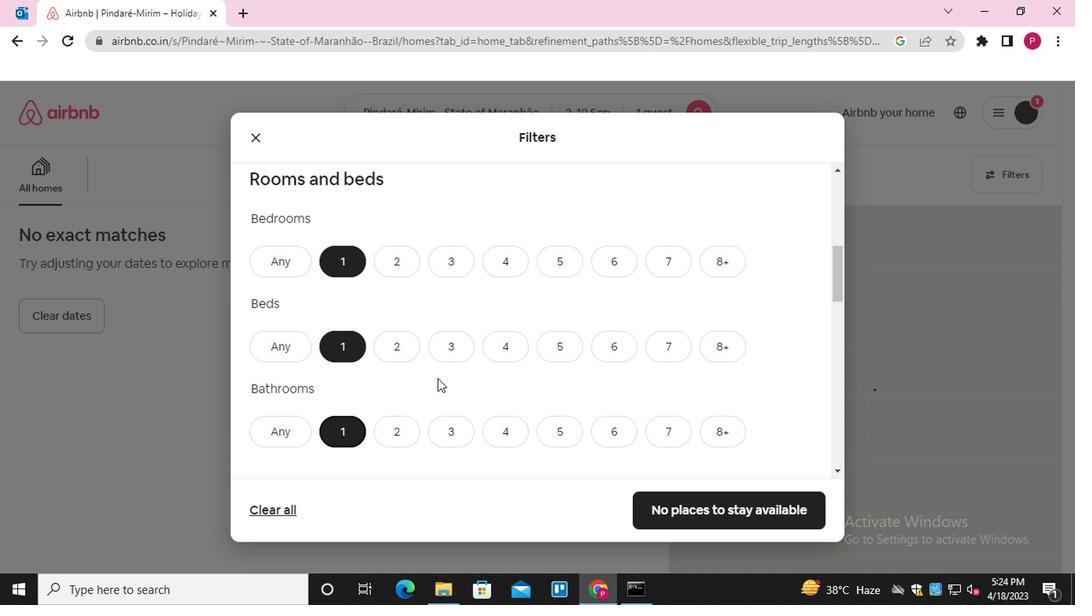 
Action: Mouse scrolled (443, 369) with delta (0, -1)
Screenshot: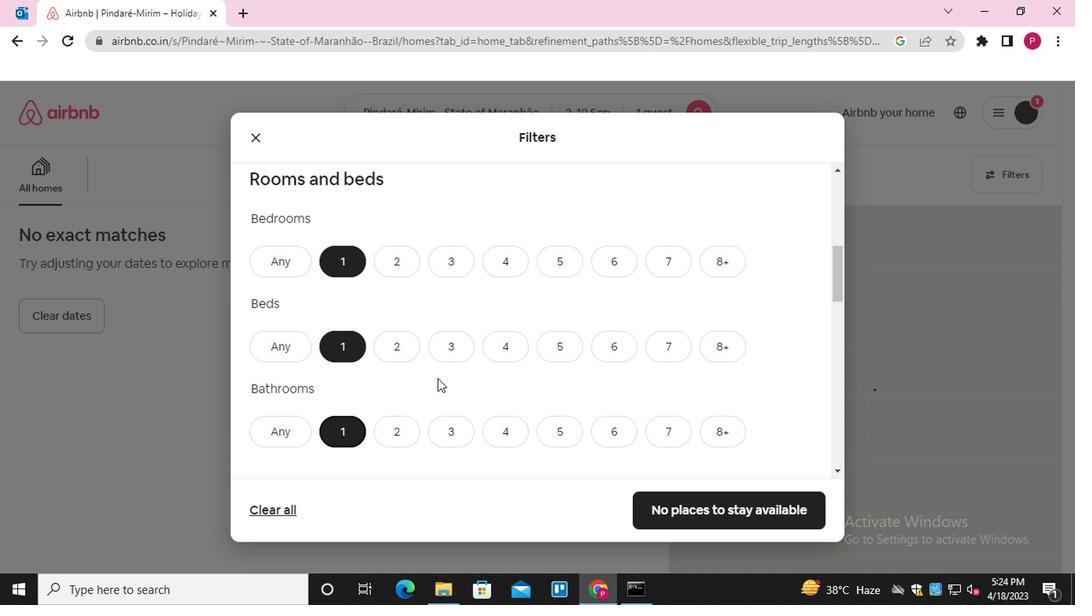 
Action: Mouse moved to (562, 332)
Screenshot: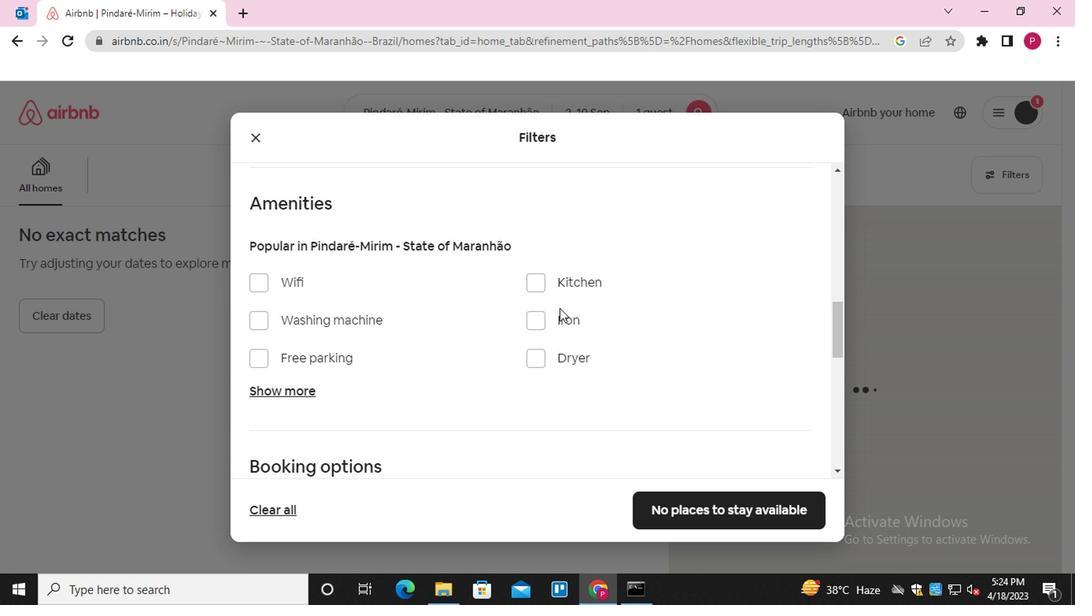 
Action: Mouse scrolled (562, 332) with delta (0, 0)
Screenshot: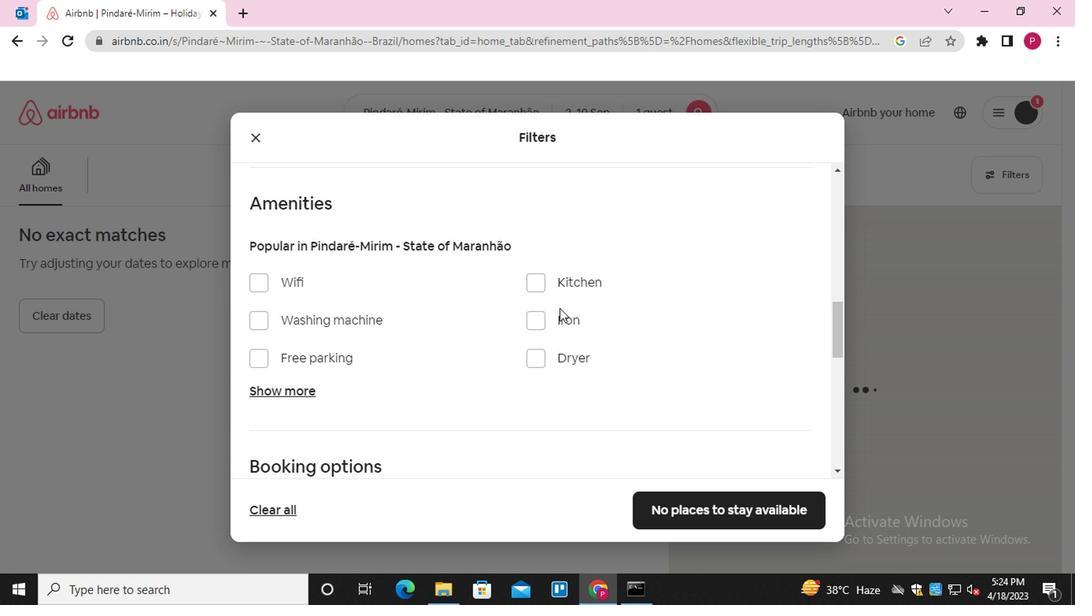 
Action: Mouse moved to (565, 336)
Screenshot: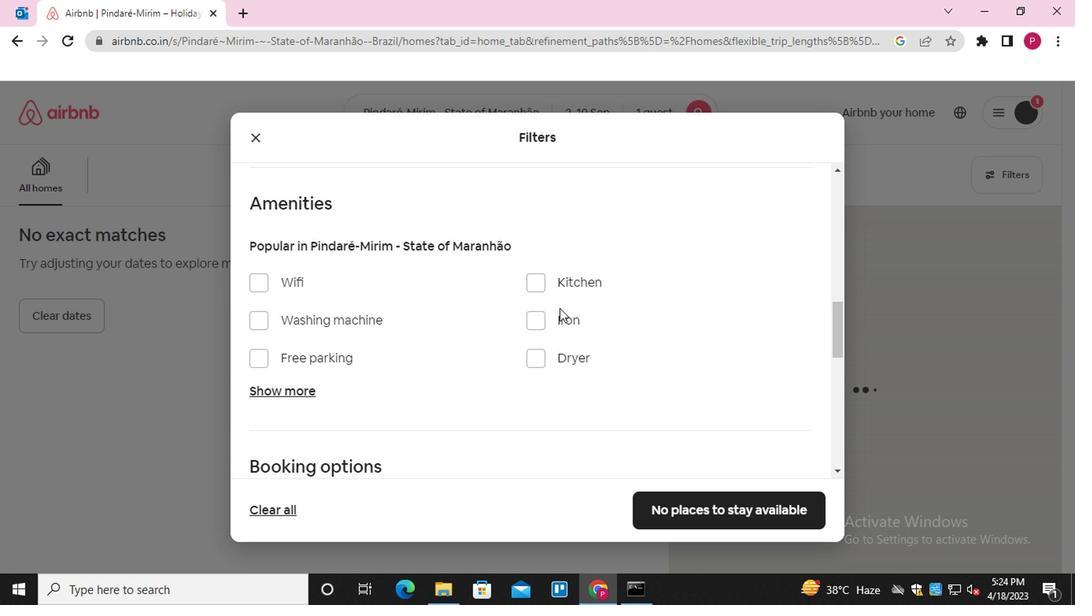 
Action: Mouse scrolled (565, 335) with delta (0, 0)
Screenshot: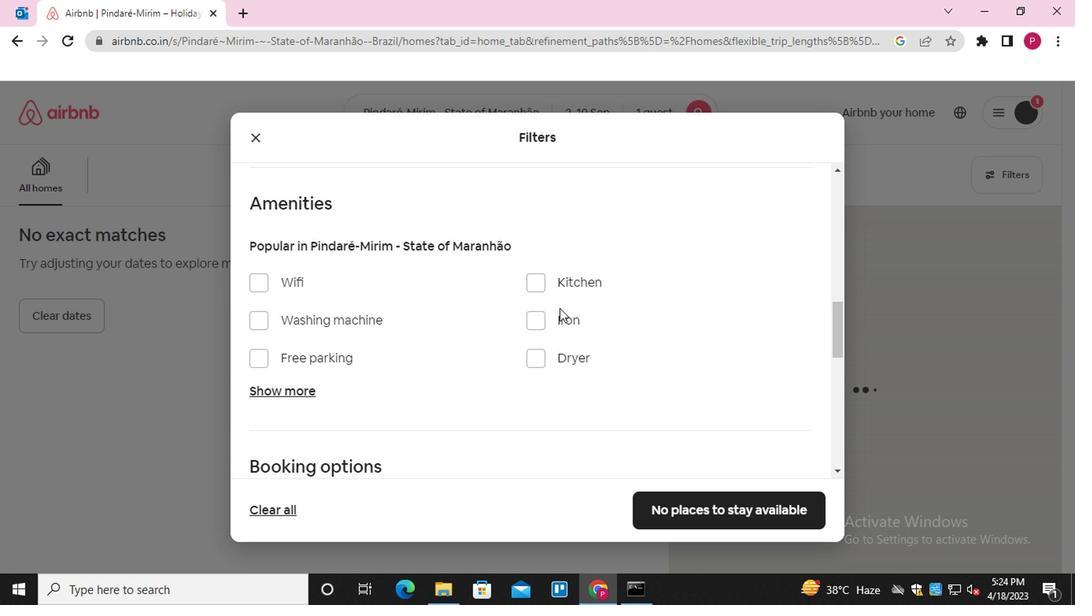 
Action: Mouse moved to (566, 336)
Screenshot: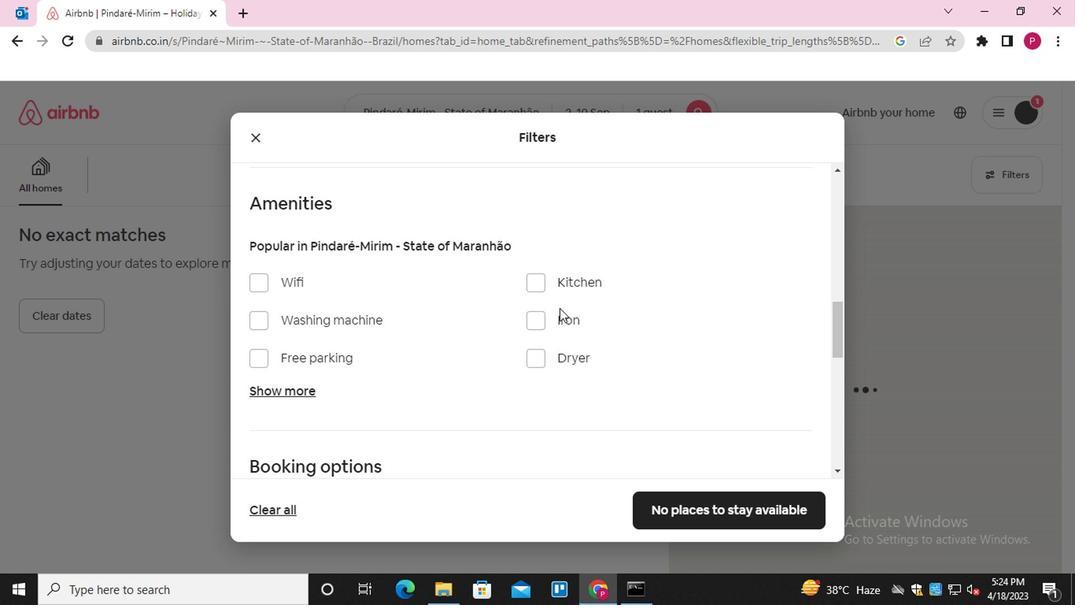 
Action: Mouse scrolled (566, 336) with delta (0, 0)
Screenshot: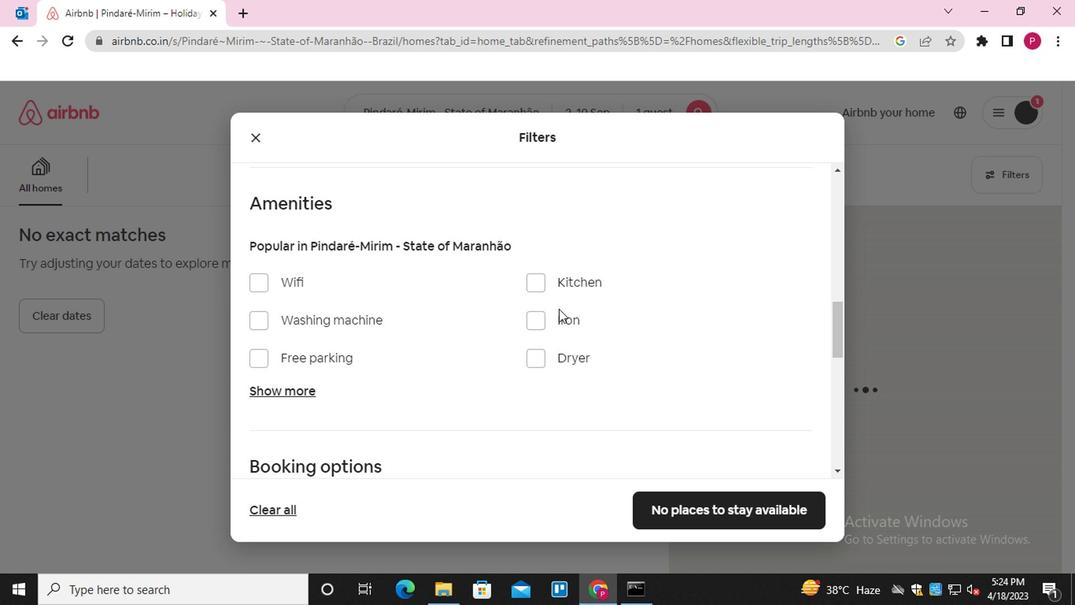 
Action: Mouse scrolled (566, 336) with delta (0, 0)
Screenshot: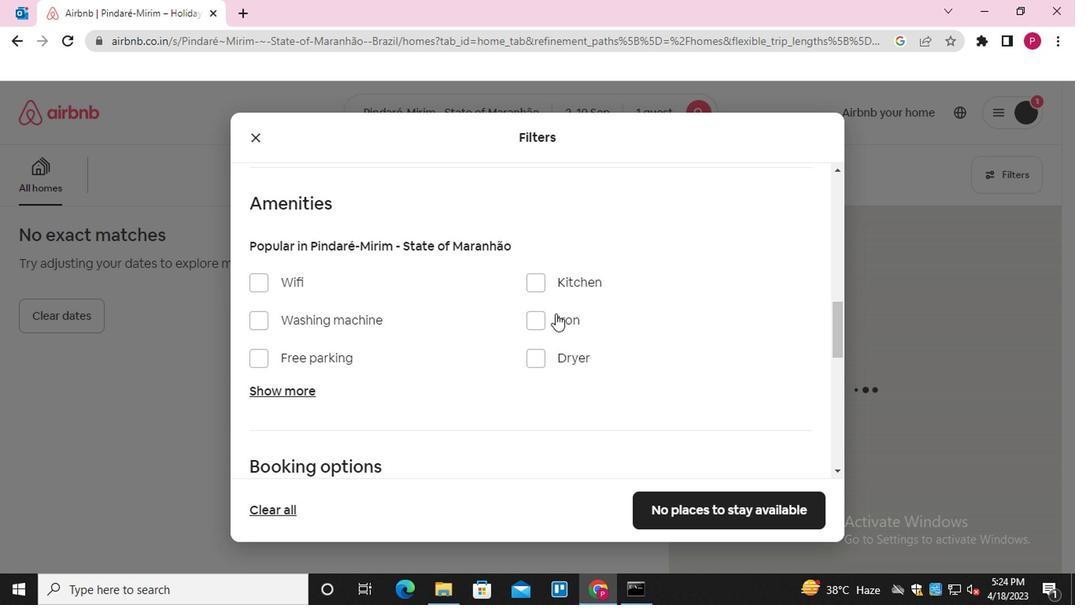 
Action: Mouse moved to (568, 336)
Screenshot: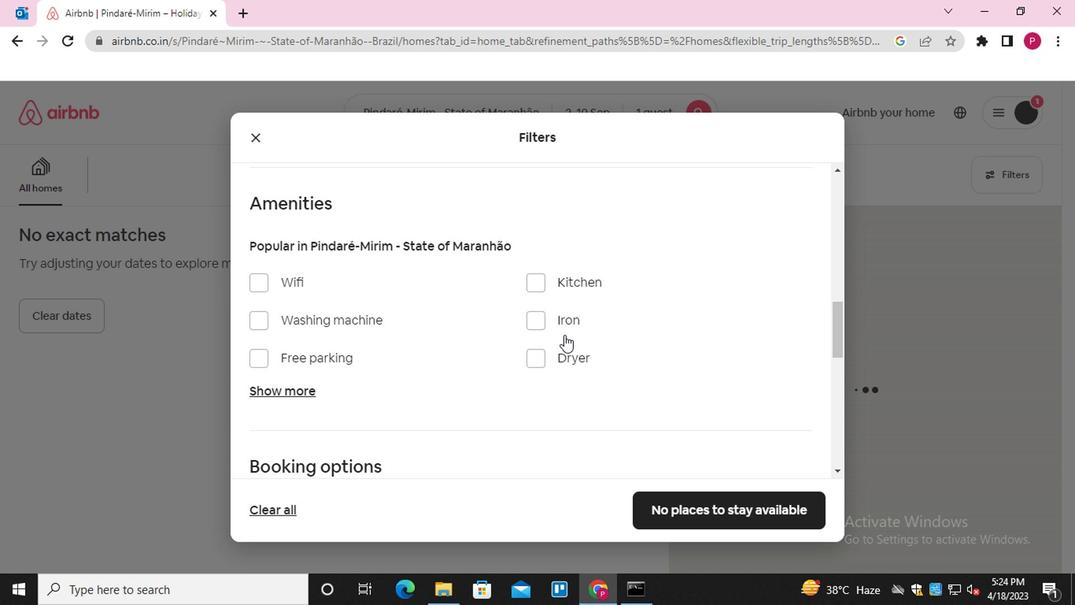 
Action: Mouse scrolled (568, 337) with delta (0, 1)
Screenshot: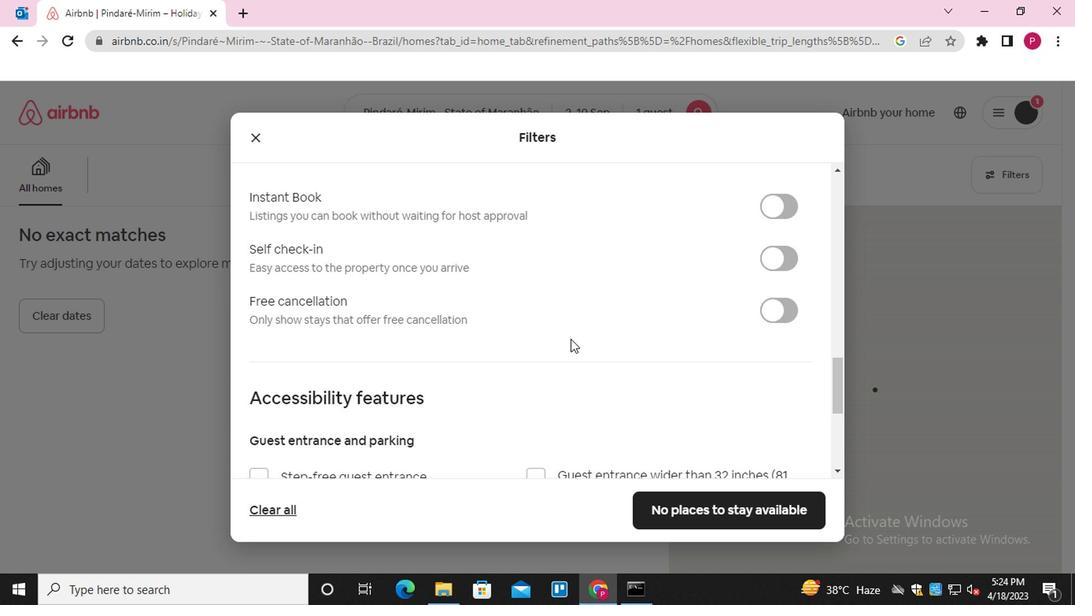 
Action: Mouse scrolled (568, 337) with delta (0, 1)
Screenshot: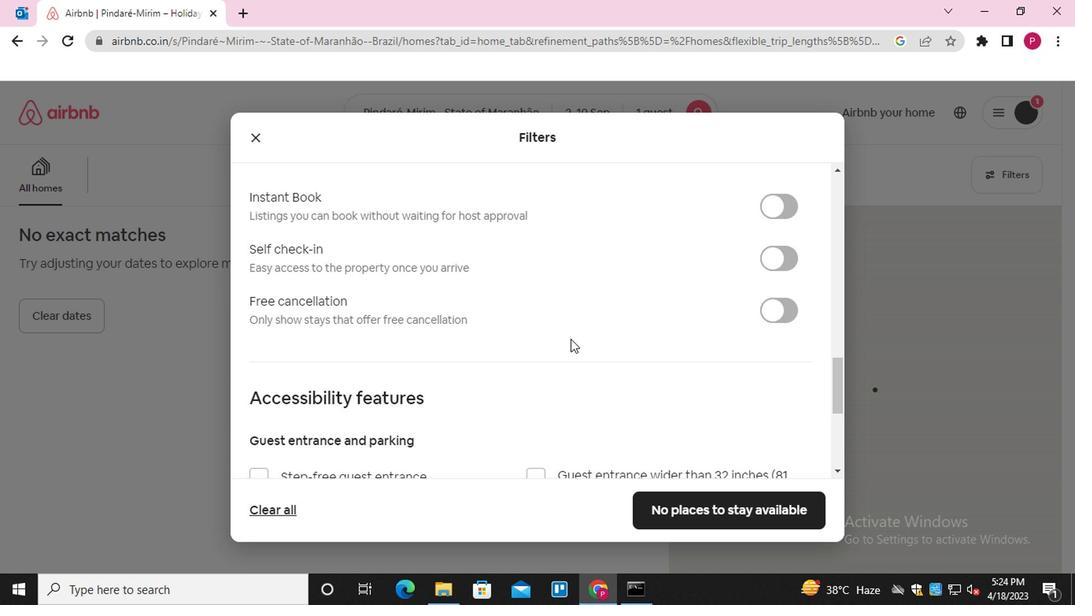 
Action: Mouse scrolled (568, 337) with delta (0, 1)
Screenshot: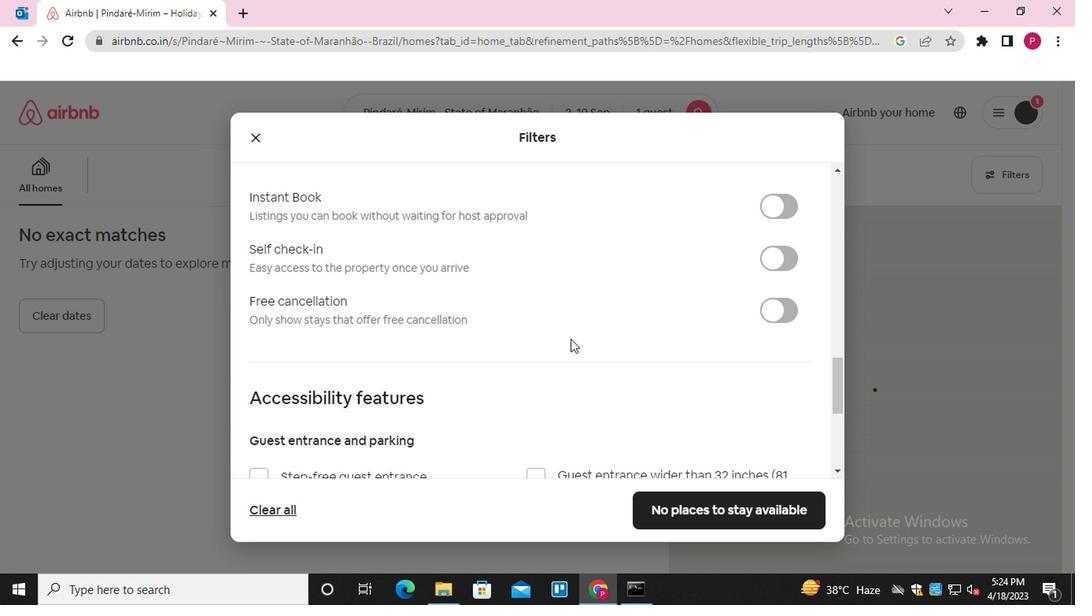 
Action: Mouse scrolled (568, 337) with delta (0, 1)
Screenshot: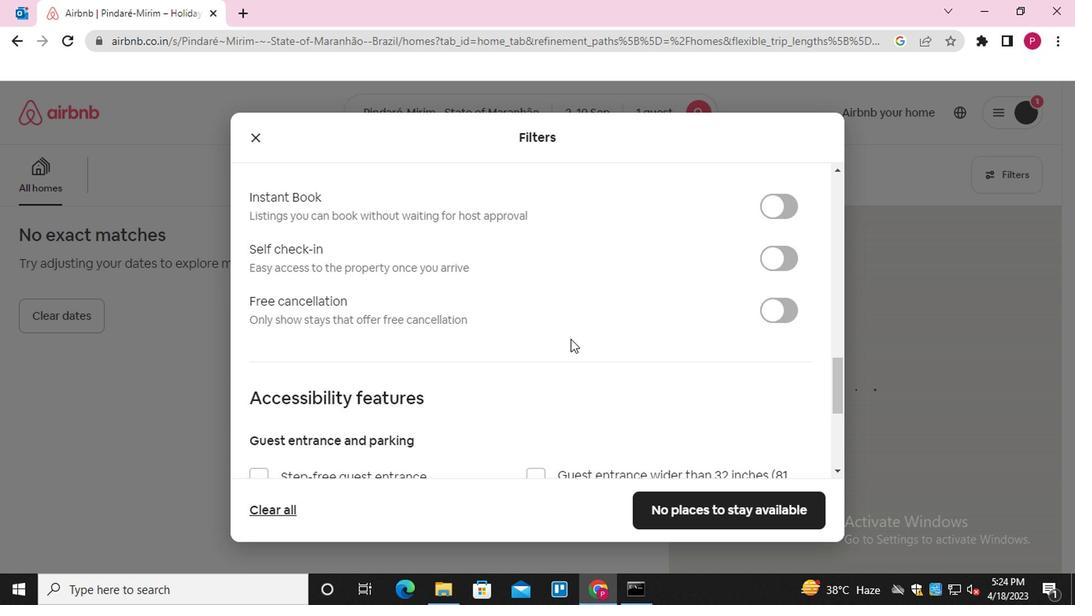 
Action: Mouse scrolled (568, 337) with delta (0, 1)
Screenshot: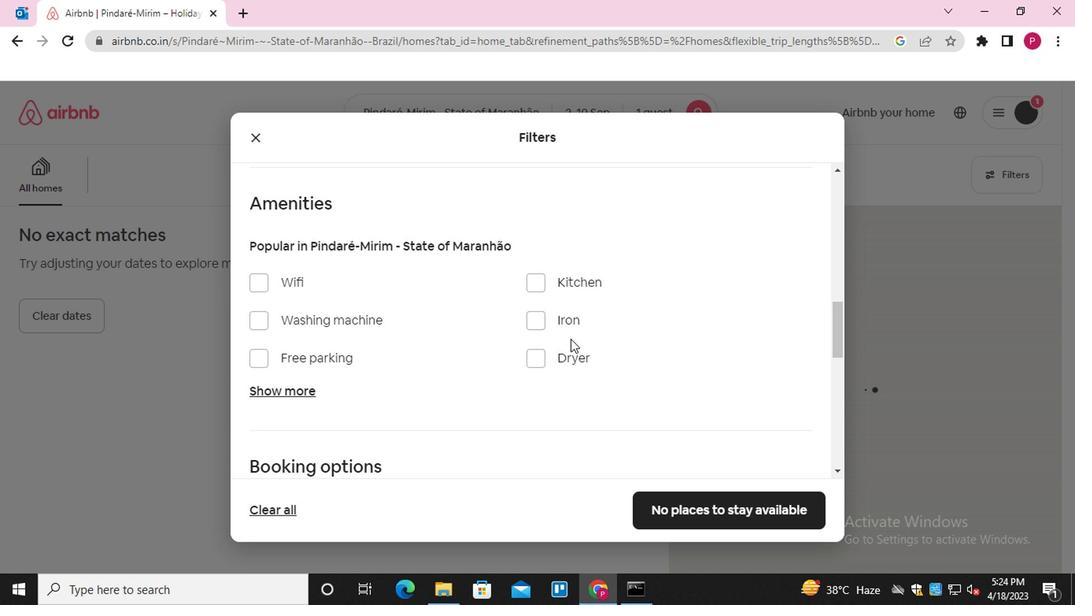 
Action: Mouse scrolled (568, 337) with delta (0, 1)
Screenshot: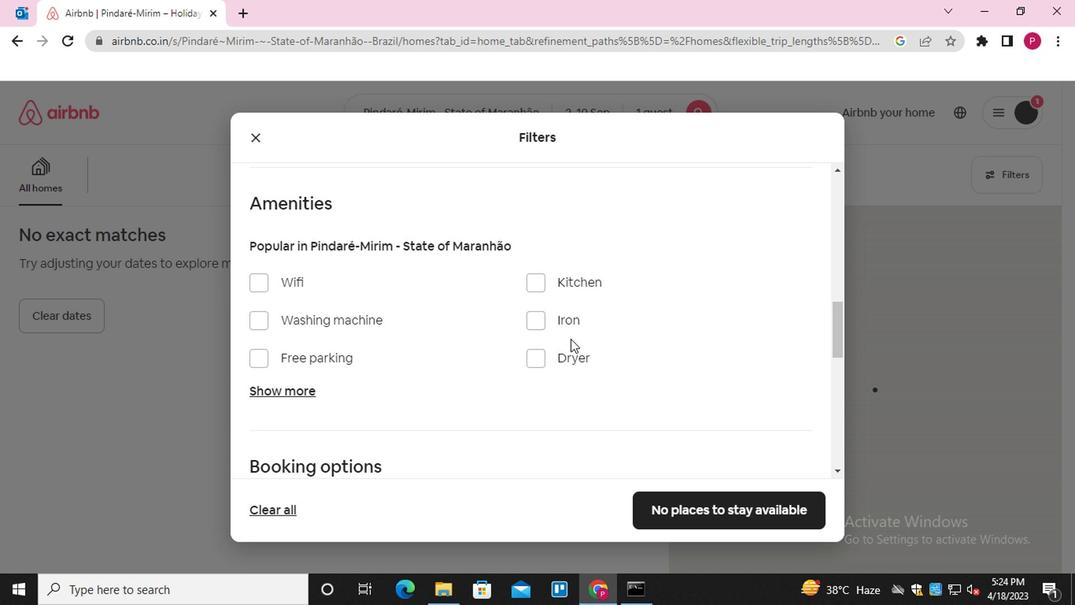 
Action: Mouse scrolled (568, 337) with delta (0, 1)
Screenshot: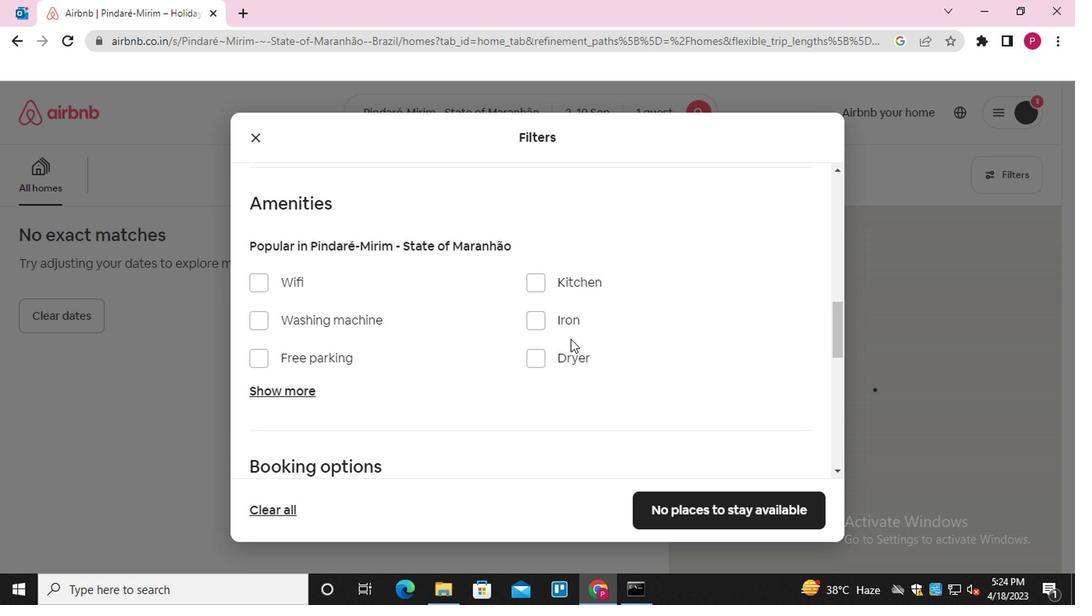 
Action: Mouse scrolled (568, 337) with delta (0, 1)
Screenshot: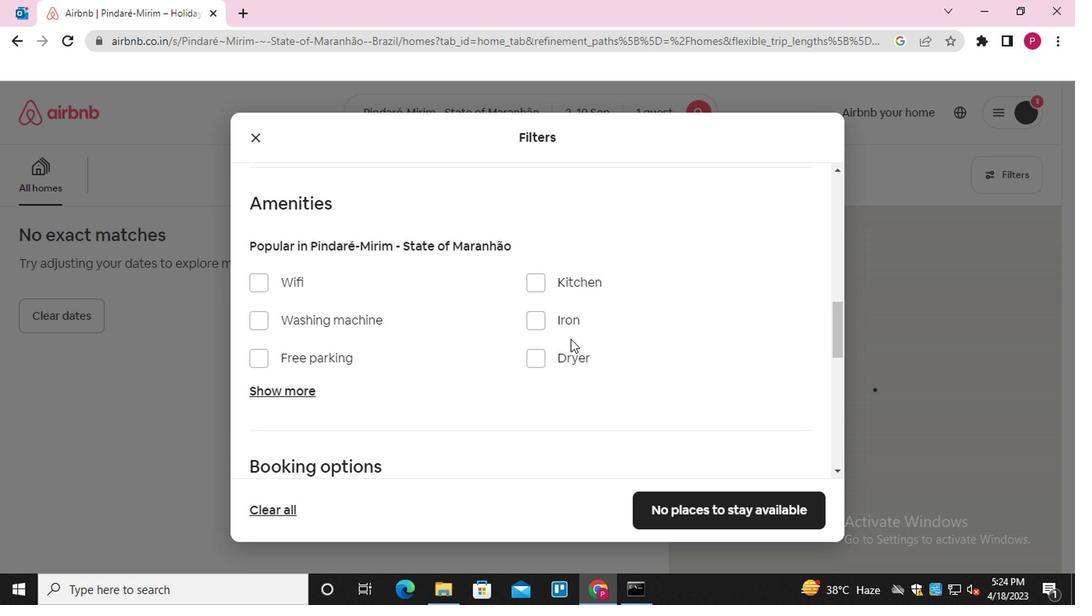 
Action: Mouse scrolled (568, 336) with delta (0, 0)
Screenshot: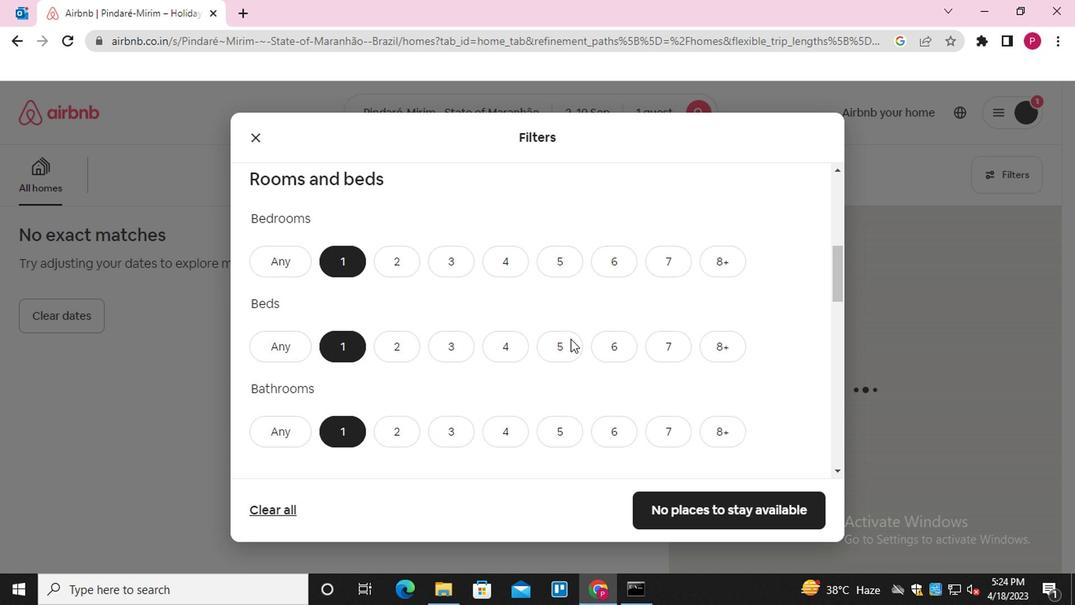 
Action: Mouse scrolled (568, 336) with delta (0, 0)
Screenshot: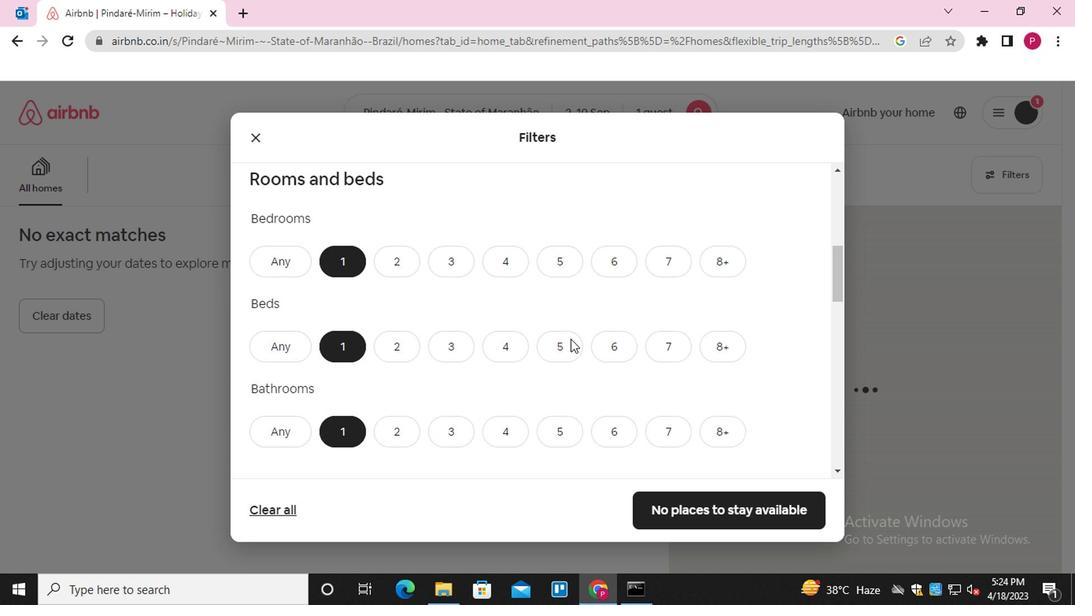 
Action: Mouse scrolled (568, 336) with delta (0, 0)
Screenshot: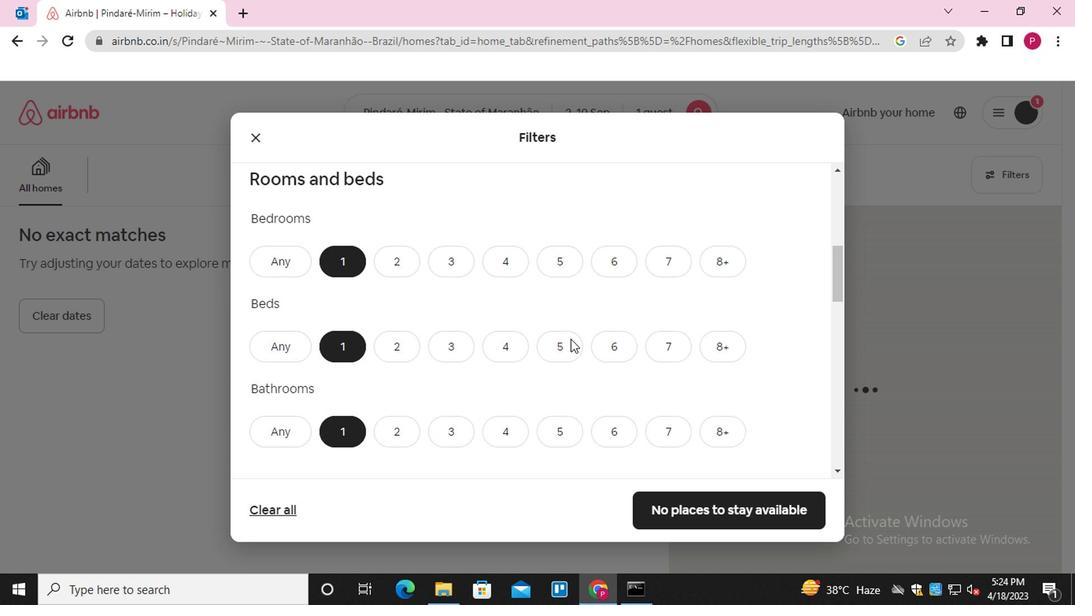 
Action: Mouse scrolled (568, 336) with delta (0, 0)
Screenshot: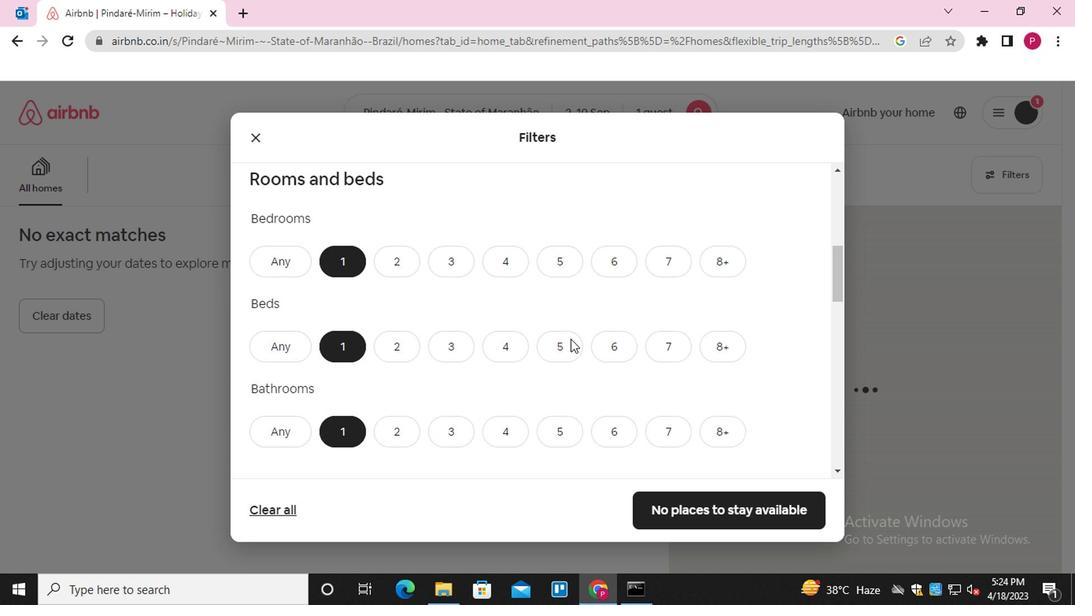 
Action: Mouse scrolled (568, 336) with delta (0, 0)
Screenshot: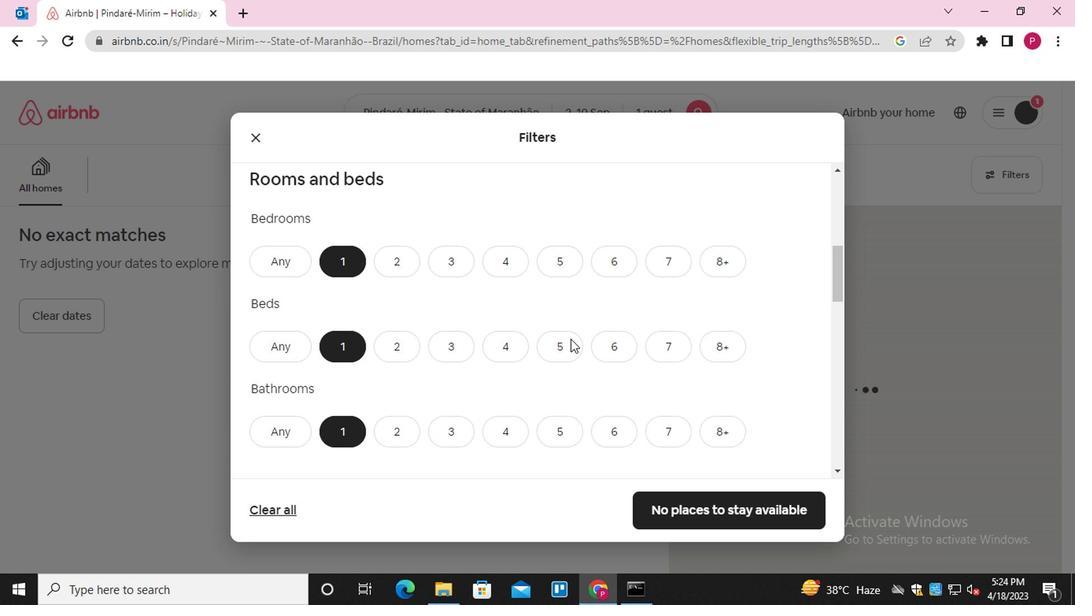 
Action: Mouse scrolled (568, 336) with delta (0, 0)
Screenshot: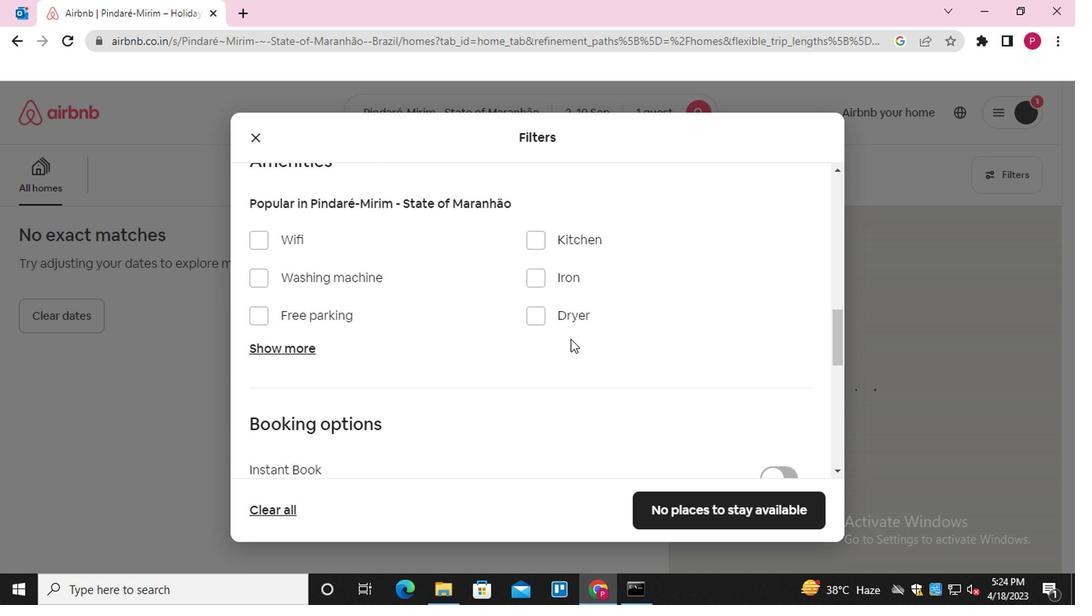
Action: Mouse scrolled (568, 336) with delta (0, 0)
Screenshot: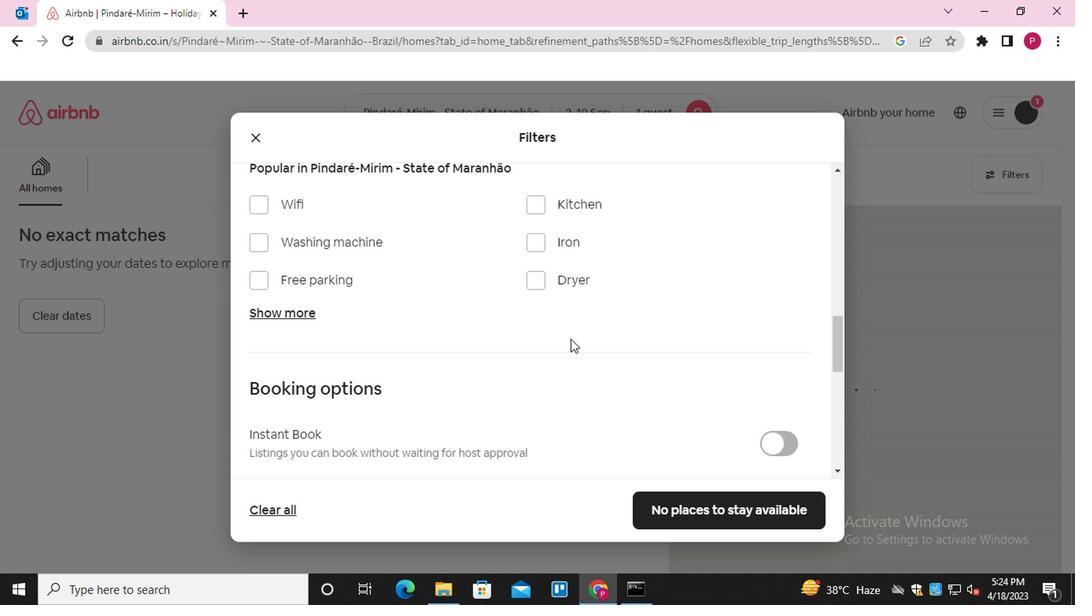 
Action: Mouse scrolled (568, 336) with delta (0, 0)
Screenshot: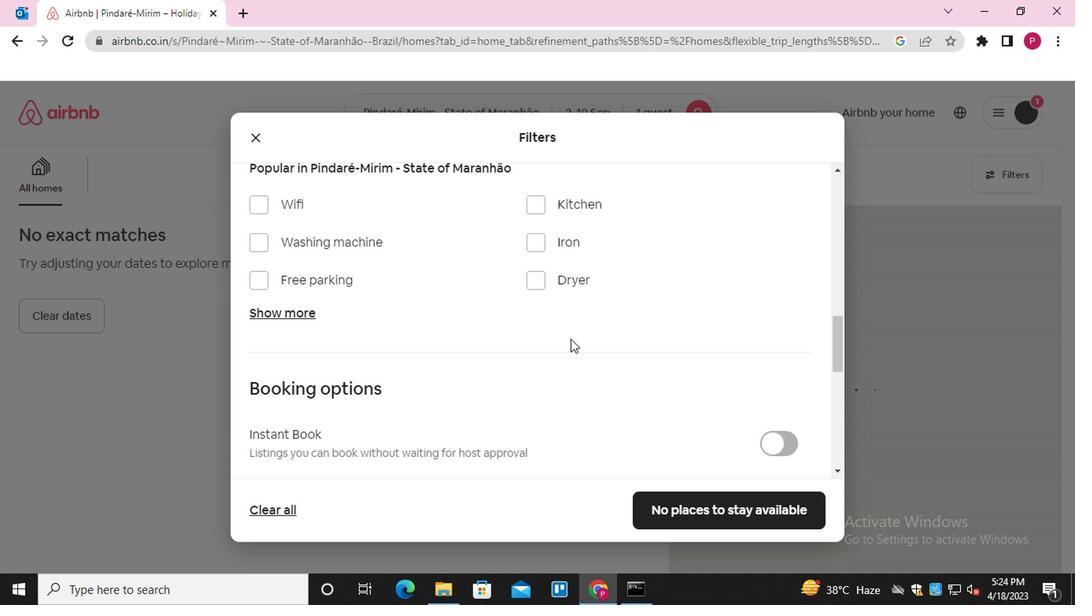 
Action: Mouse scrolled (568, 336) with delta (0, 0)
Screenshot: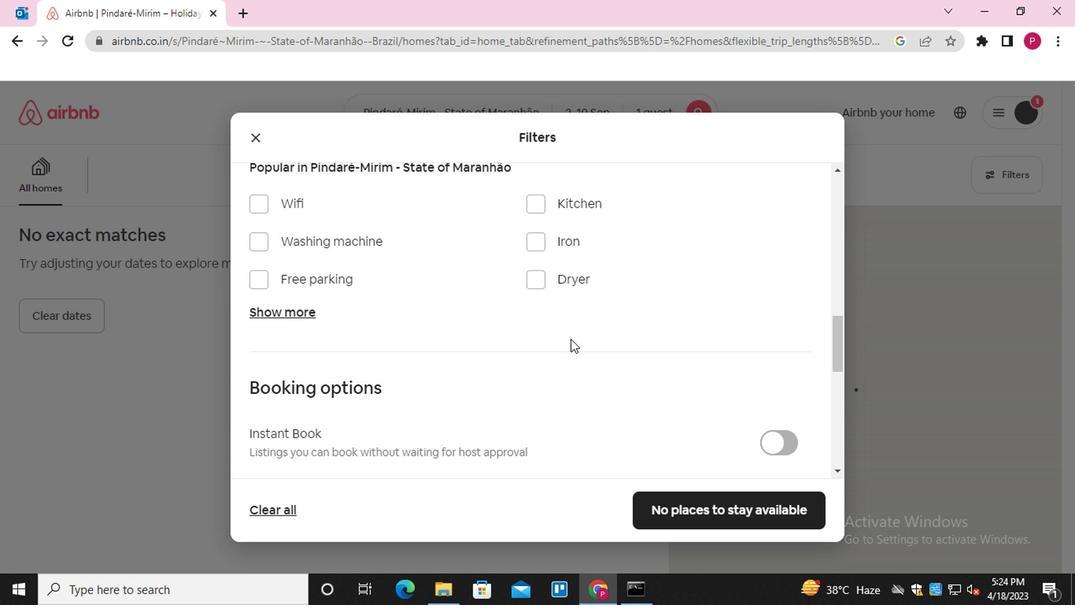
Action: Mouse moved to (763, 185)
Screenshot: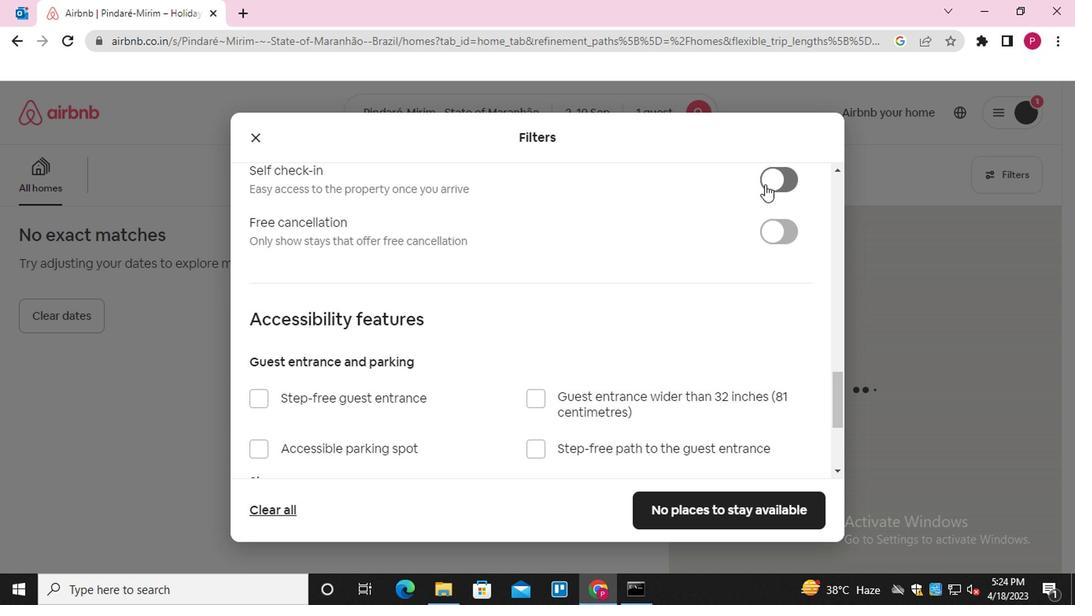 
Action: Mouse pressed left at (763, 185)
Screenshot: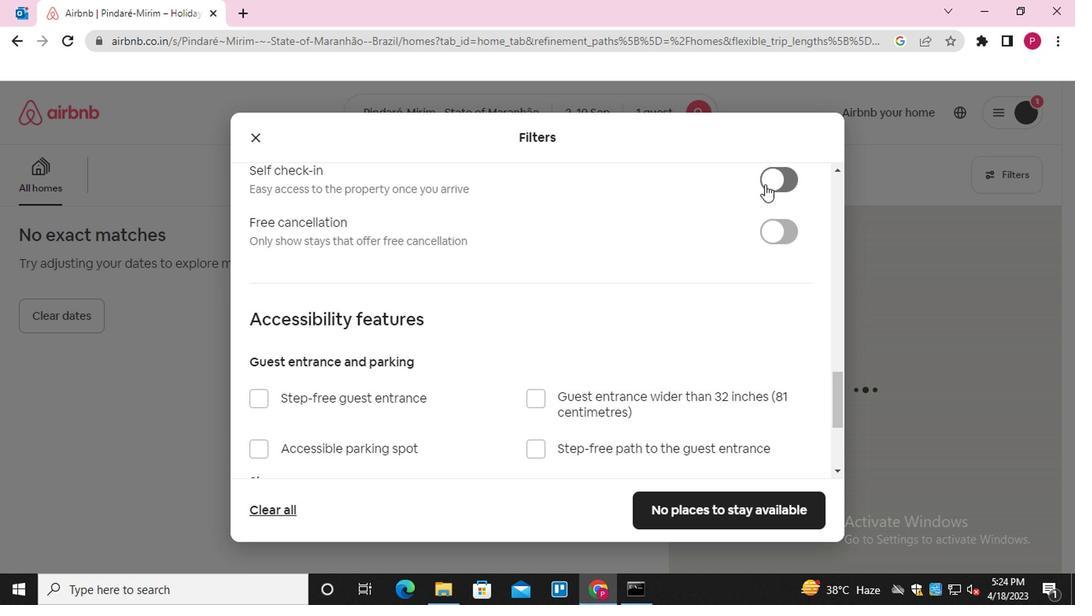 
Action: Mouse moved to (493, 371)
Screenshot: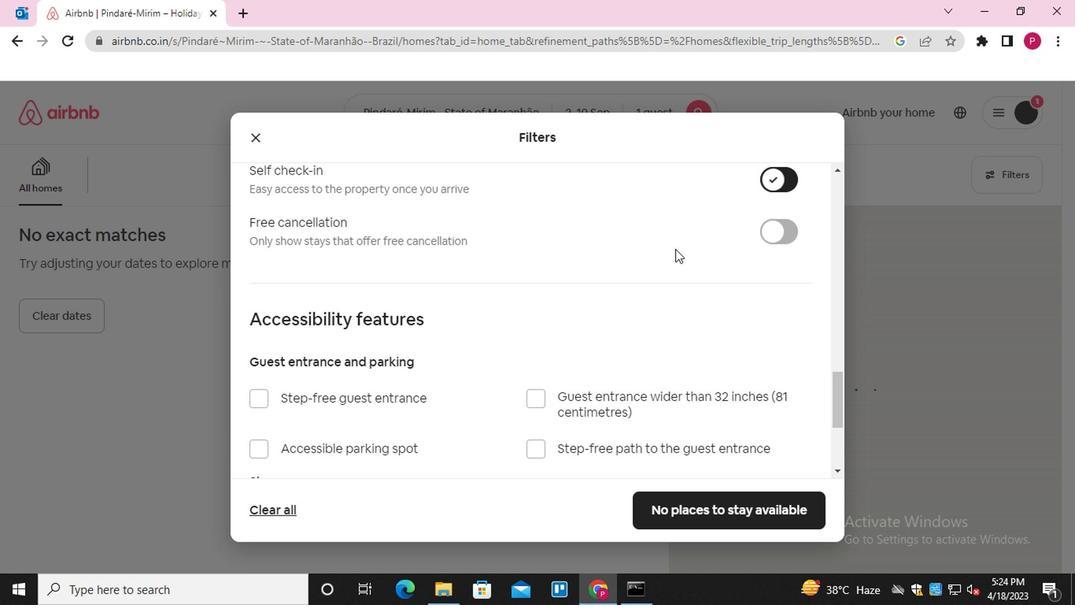 
Action: Mouse scrolled (493, 370) with delta (0, 0)
Screenshot: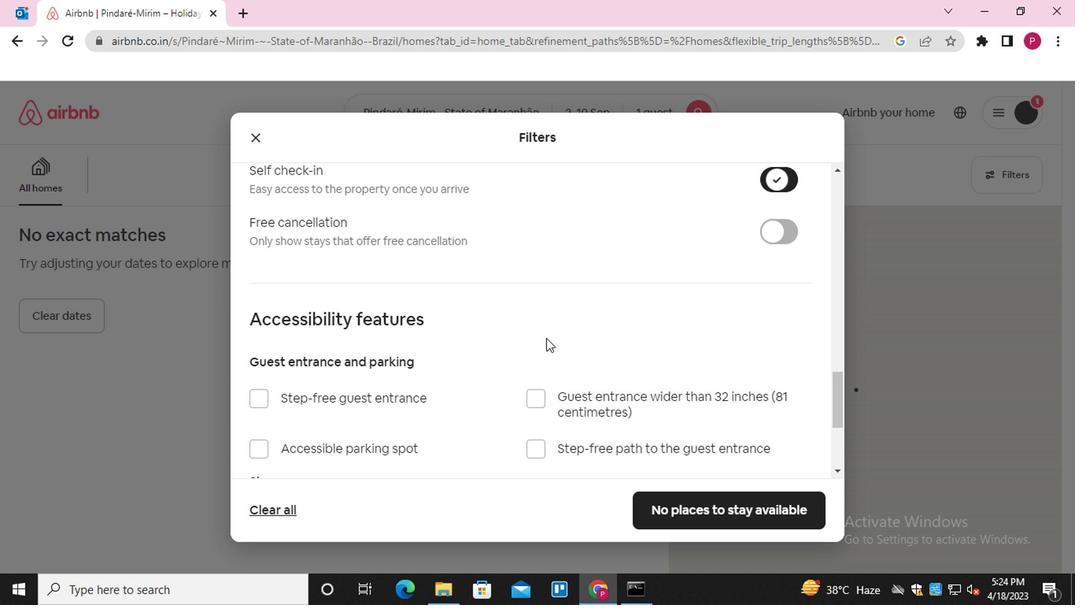 
Action: Mouse scrolled (493, 370) with delta (0, 0)
Screenshot: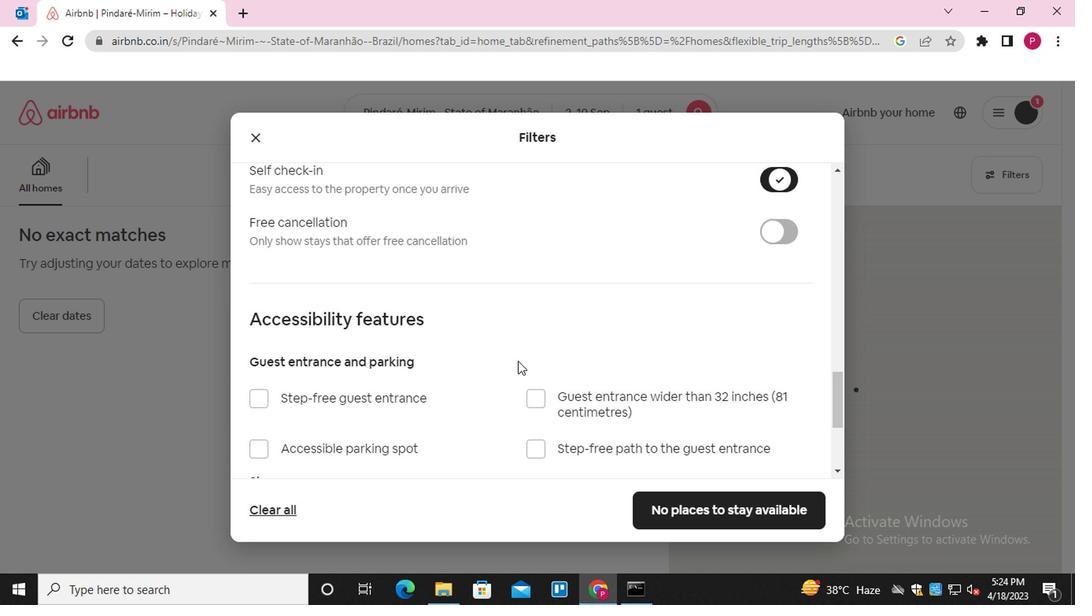 
Action: Mouse scrolled (493, 370) with delta (0, 0)
Screenshot: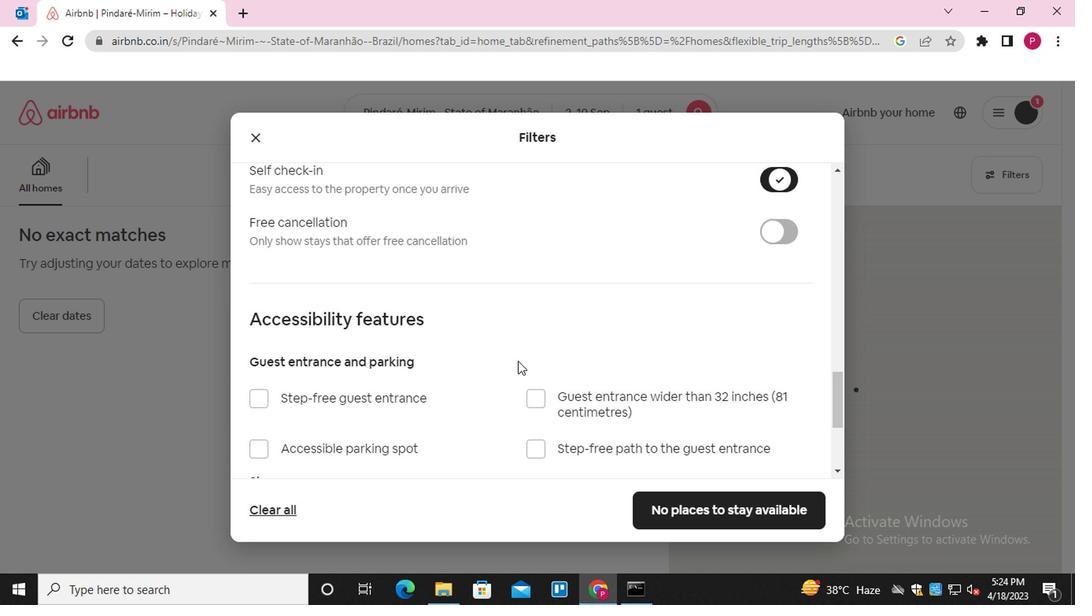 
Action: Mouse scrolled (493, 370) with delta (0, 0)
Screenshot: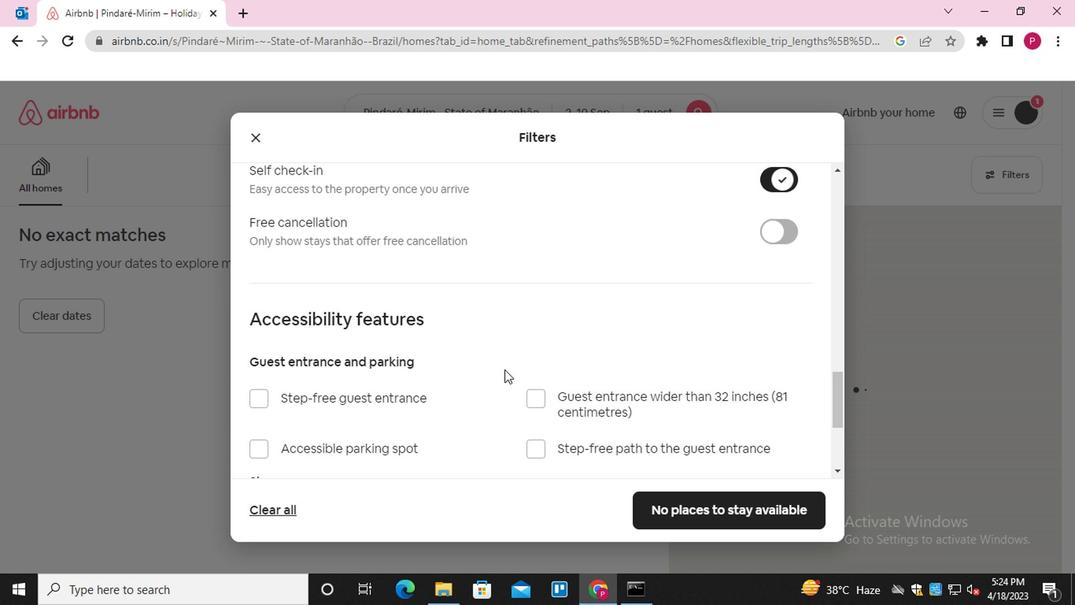 
Action: Mouse moved to (376, 448)
Screenshot: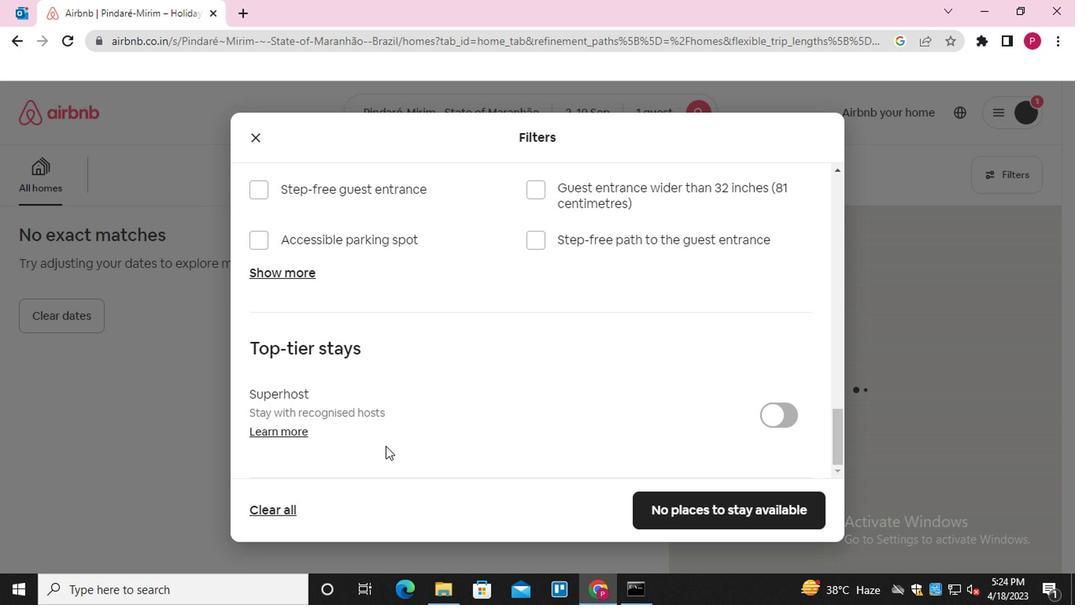 
Action: Mouse scrolled (376, 447) with delta (0, 0)
Screenshot: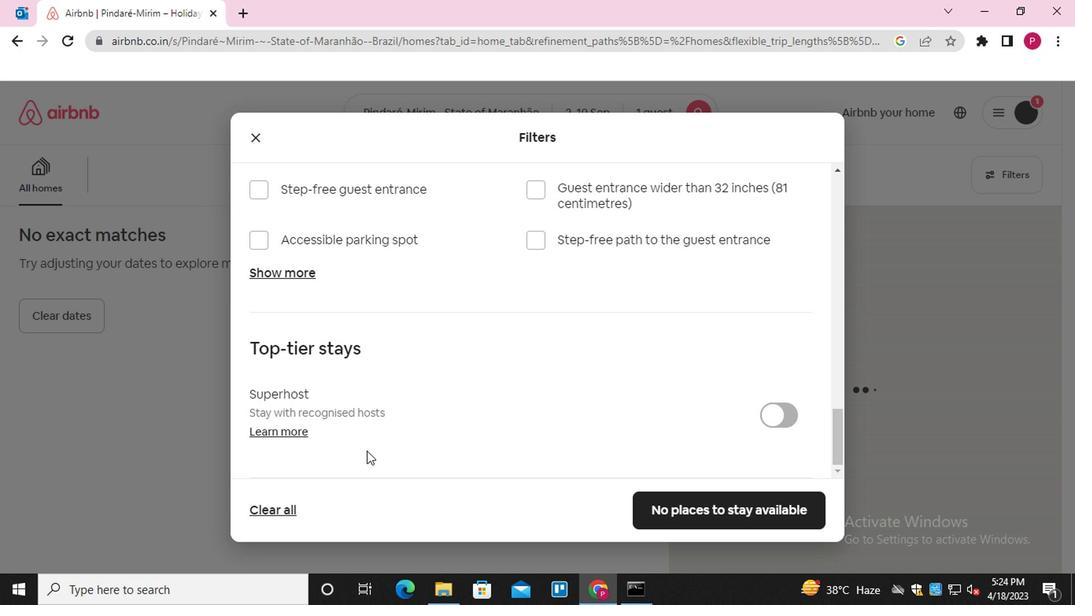 
Action: Mouse scrolled (376, 447) with delta (0, 0)
Screenshot: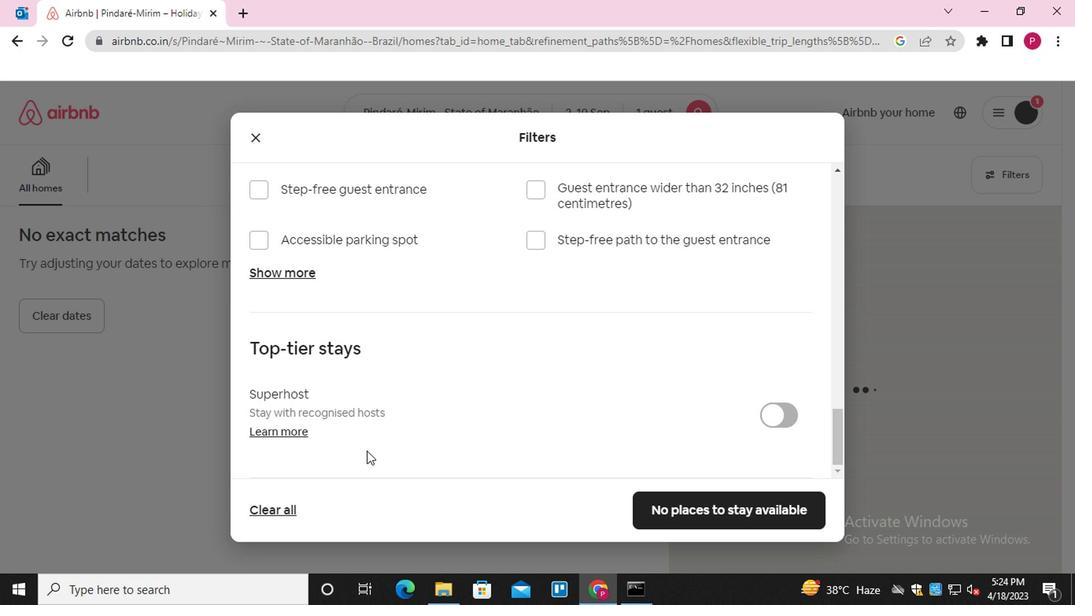 
Action: Mouse scrolled (376, 447) with delta (0, 0)
Screenshot: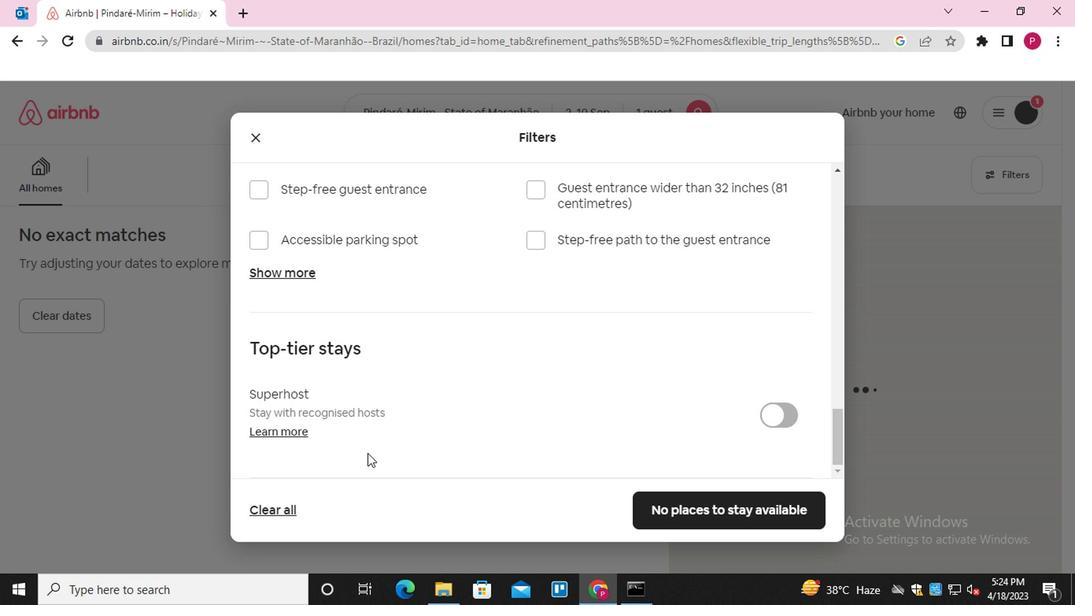 
Action: Mouse scrolled (376, 447) with delta (0, 0)
Screenshot: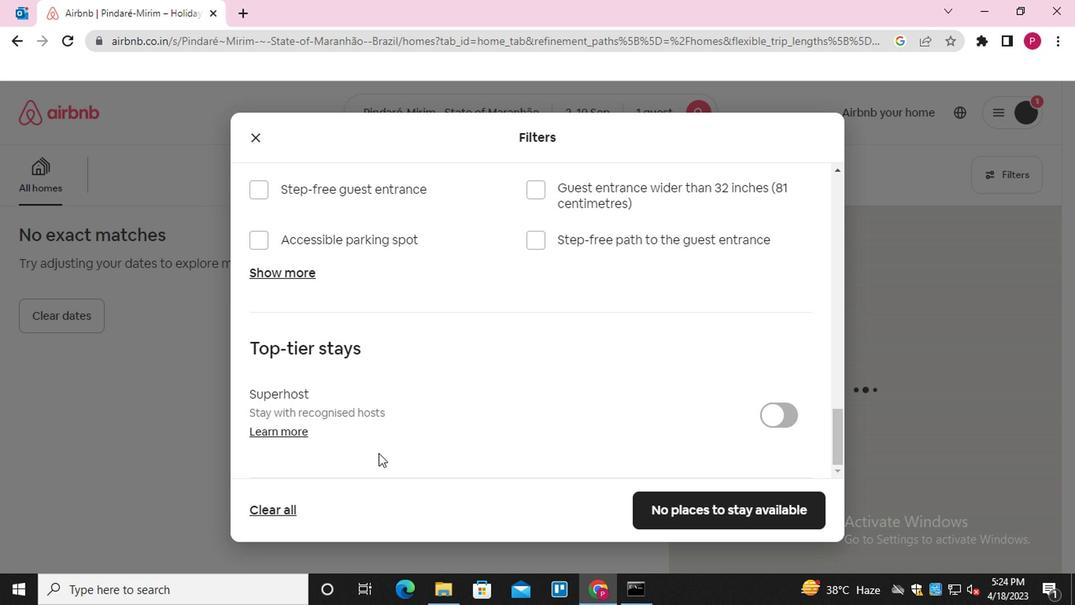
Action: Mouse scrolled (376, 447) with delta (0, 0)
Screenshot: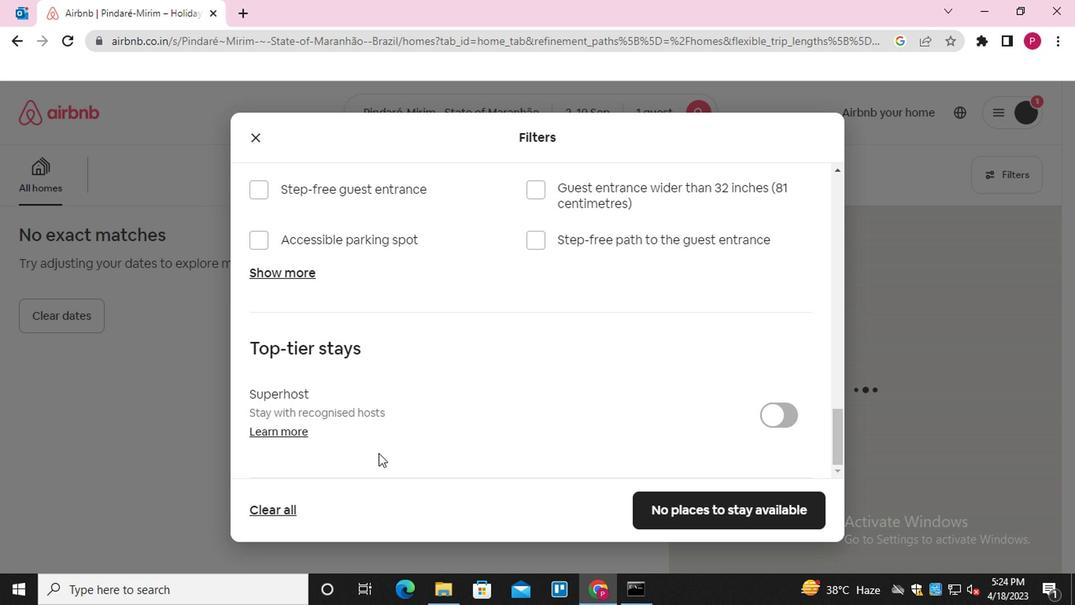 
Action: Mouse moved to (688, 517)
Screenshot: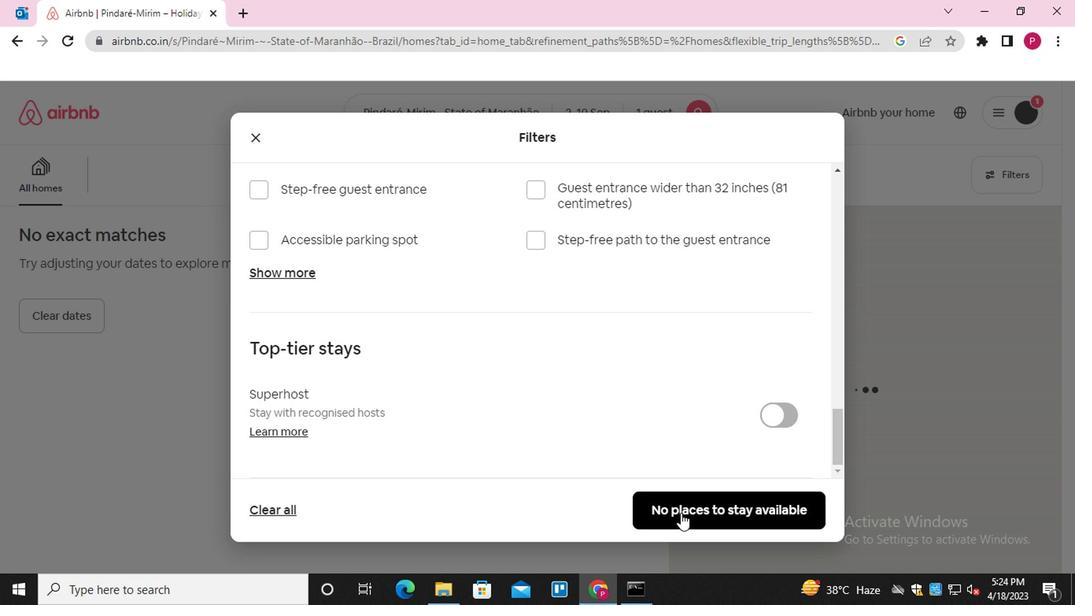 
Action: Mouse pressed left at (688, 517)
Screenshot: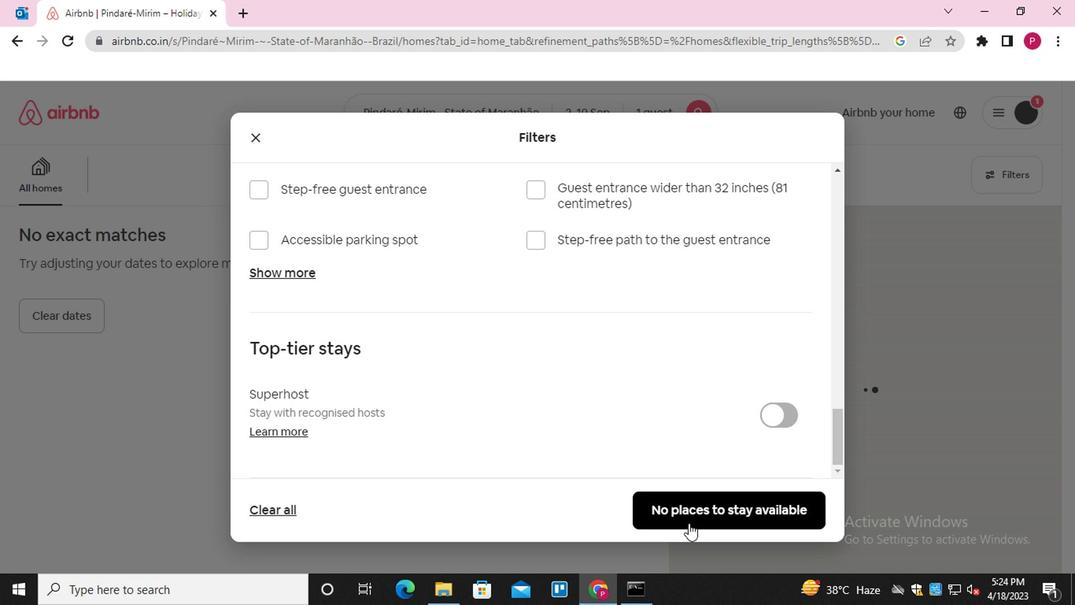 
Action: Mouse moved to (447, 420)
Screenshot: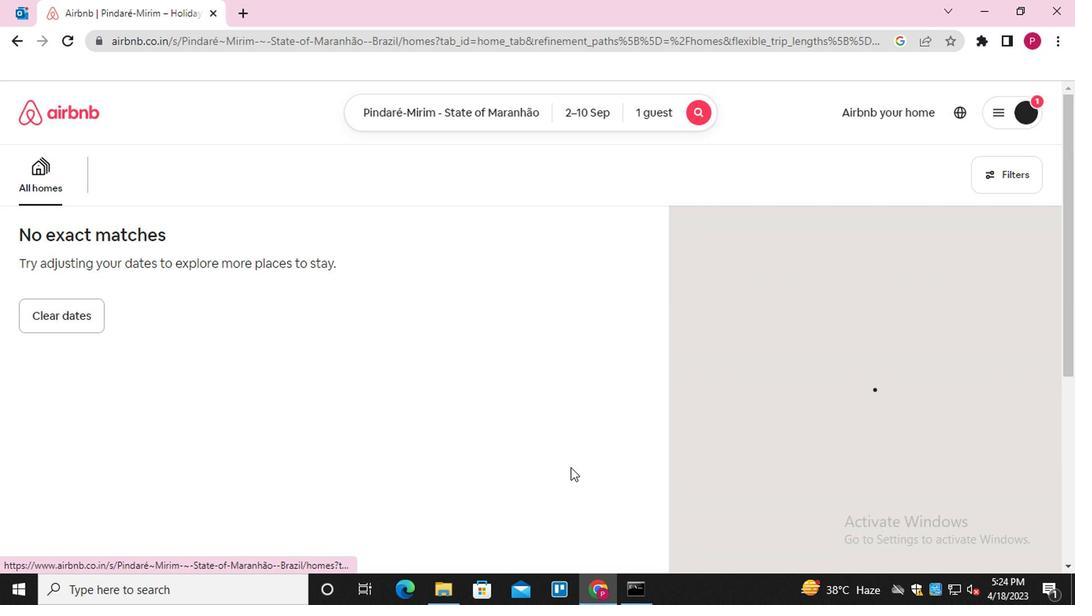 
